 Task: Find connections with filter location Munnar with filter topic #digitalnomadwith filter profile language Spanish with filter current company Sword Group with filter school IILM with filter industry Lime and Gypsum Products Manufacturing with filter service category Strategic Planning with filter keywords title Chief People Officer
Action: Mouse moved to (530, 86)
Screenshot: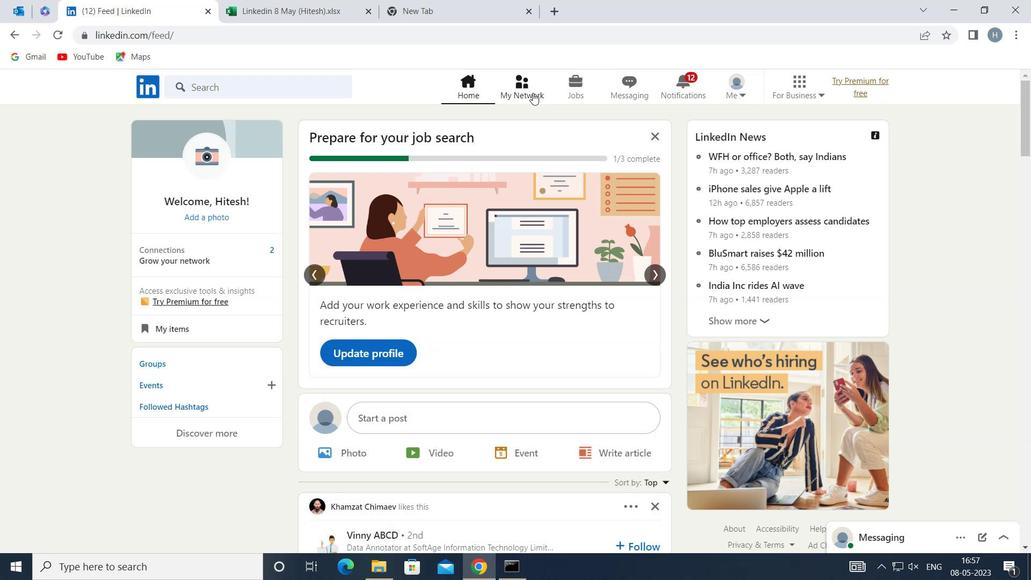 
Action: Mouse pressed left at (530, 86)
Screenshot: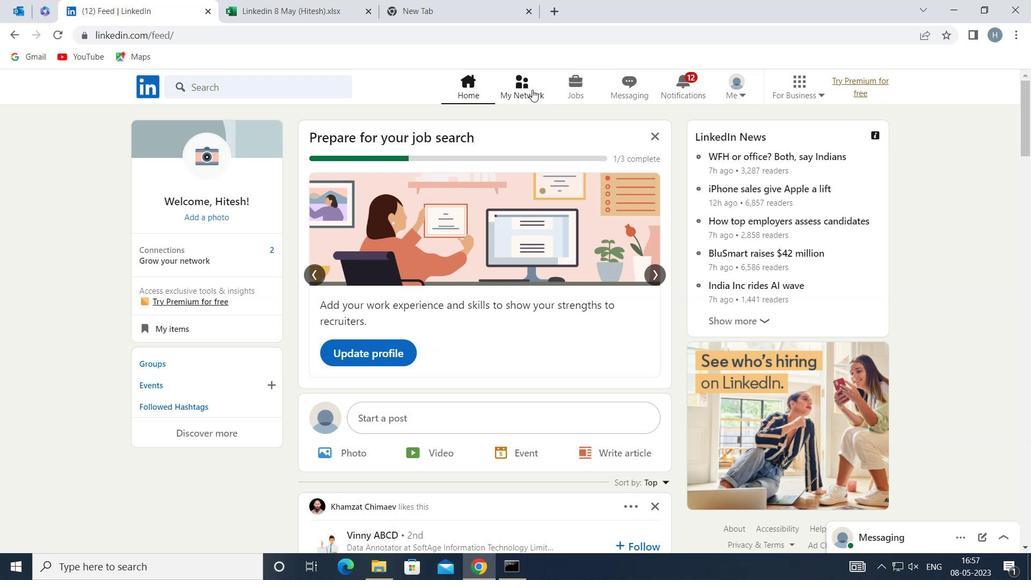 
Action: Mouse moved to (280, 161)
Screenshot: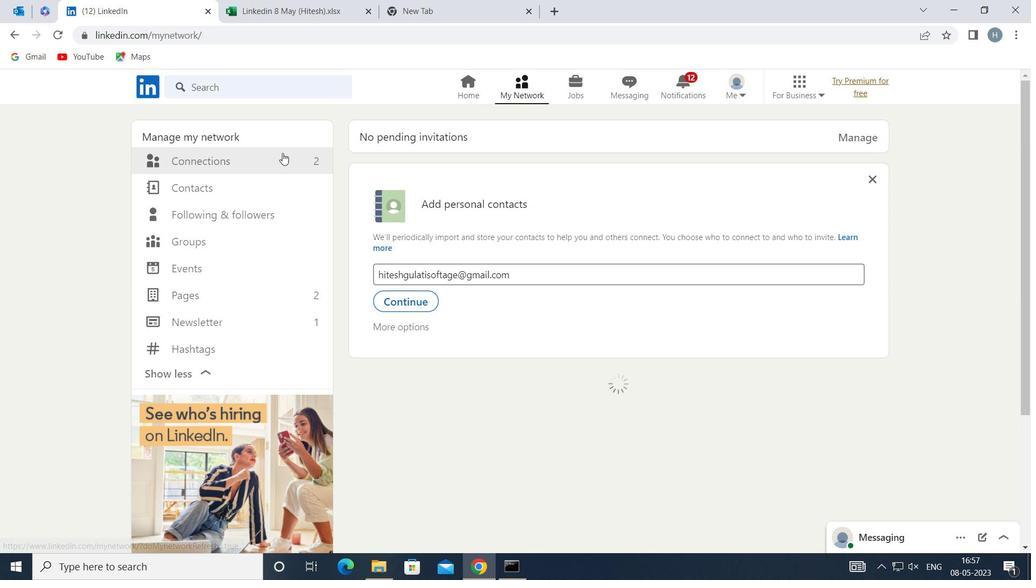 
Action: Mouse pressed left at (280, 161)
Screenshot: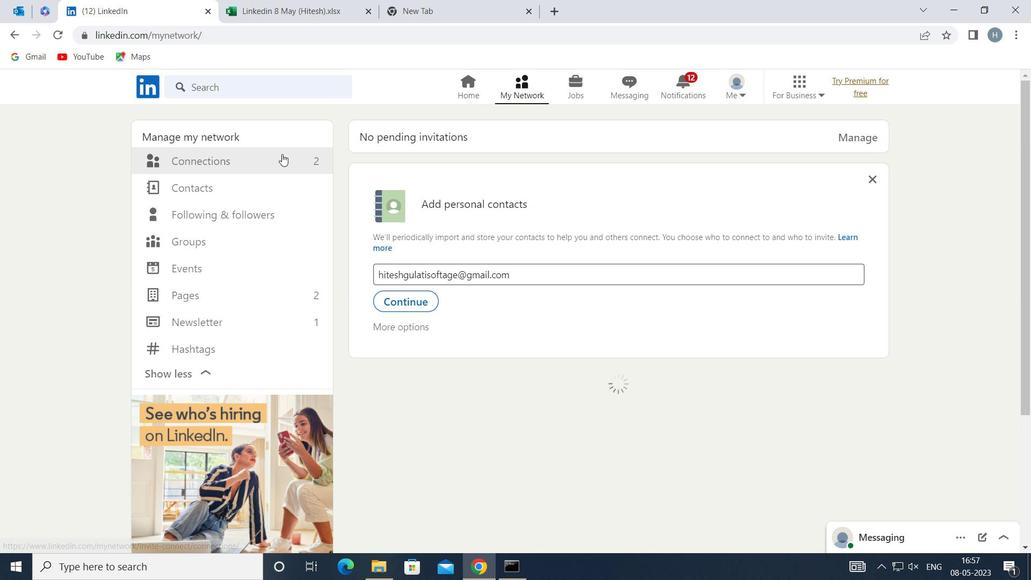 
Action: Mouse moved to (618, 160)
Screenshot: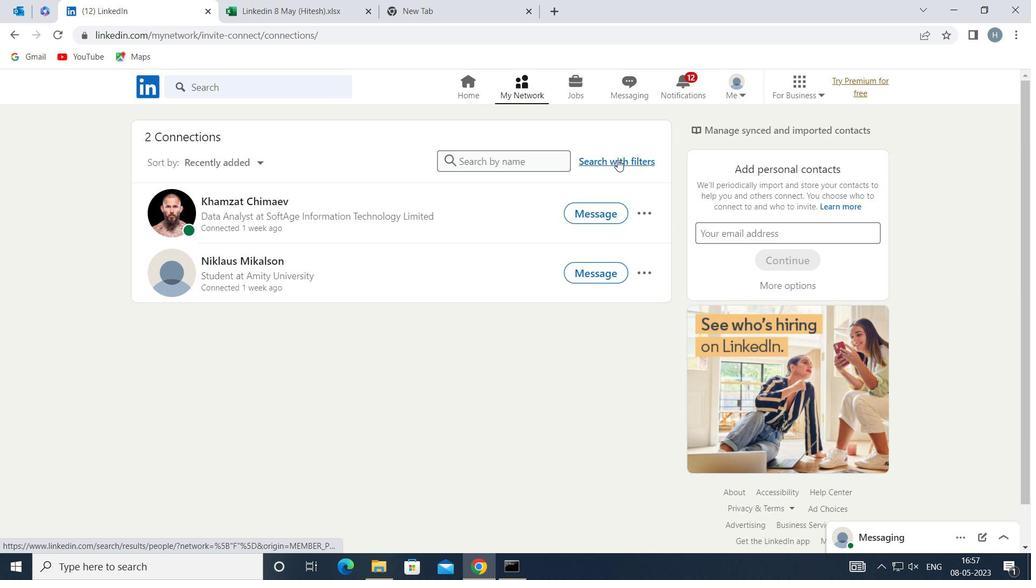 
Action: Mouse pressed left at (618, 160)
Screenshot: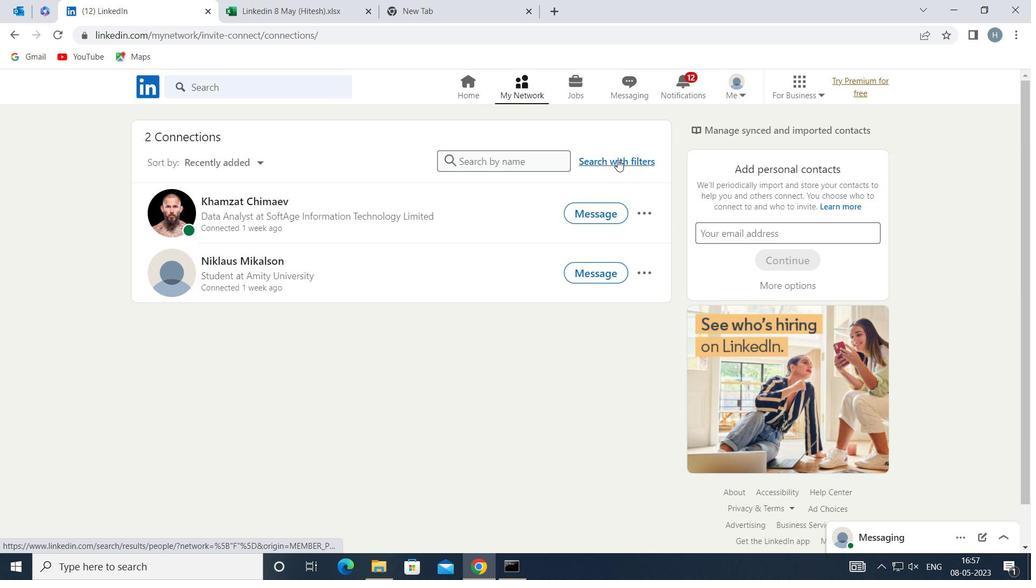
Action: Mouse moved to (560, 124)
Screenshot: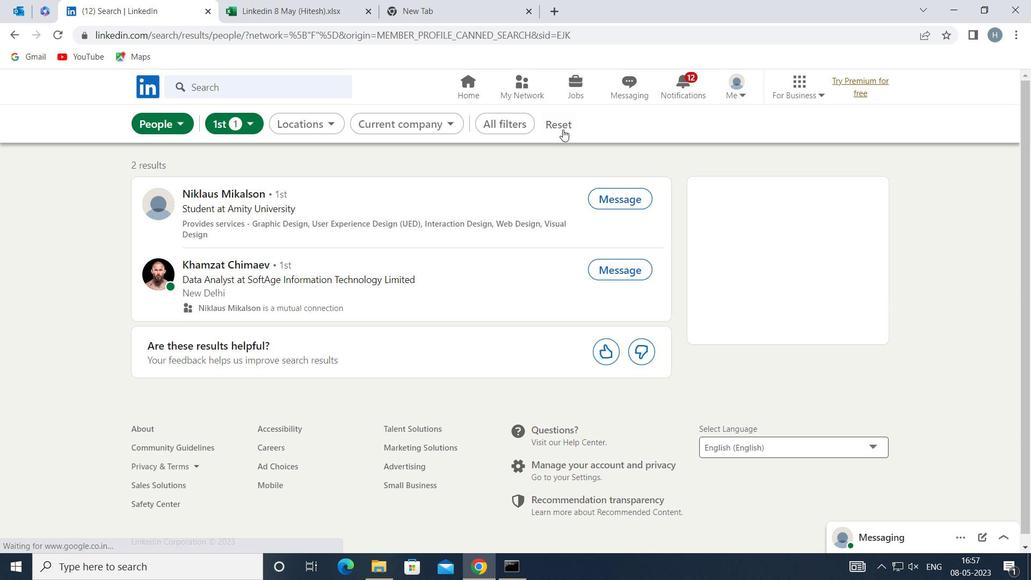 
Action: Mouse pressed left at (560, 124)
Screenshot: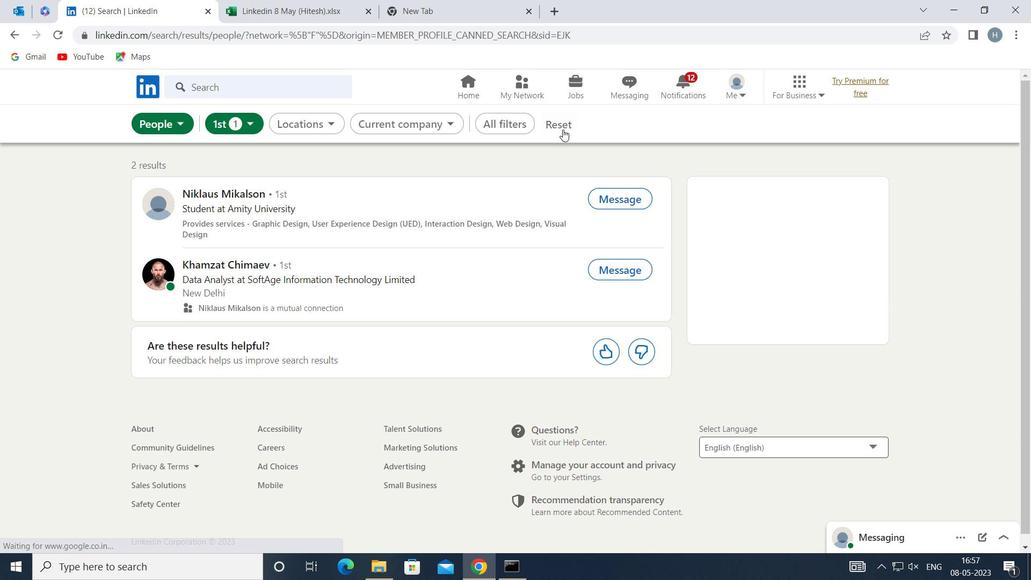 
Action: Mouse moved to (540, 122)
Screenshot: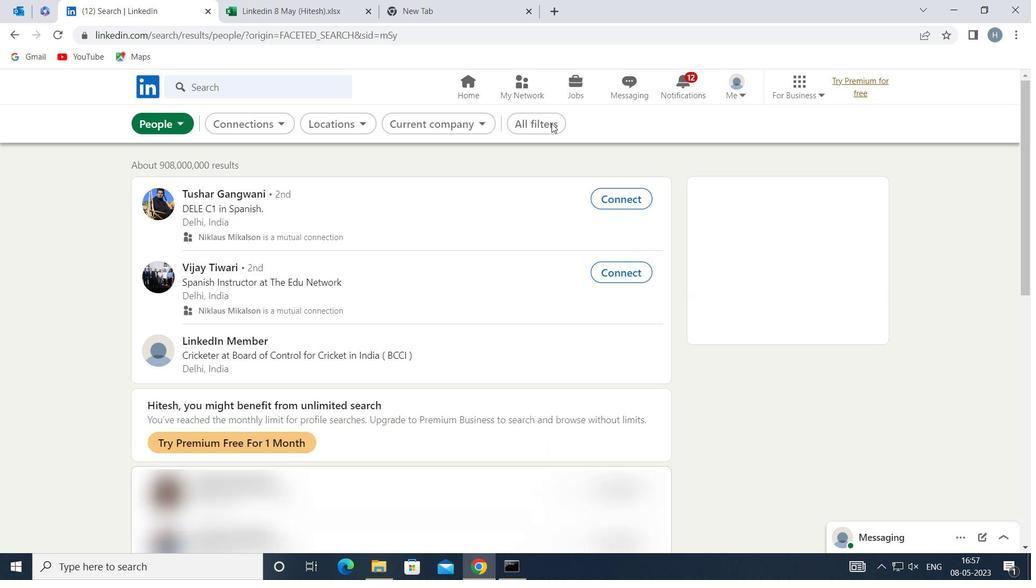 
Action: Mouse pressed left at (540, 122)
Screenshot: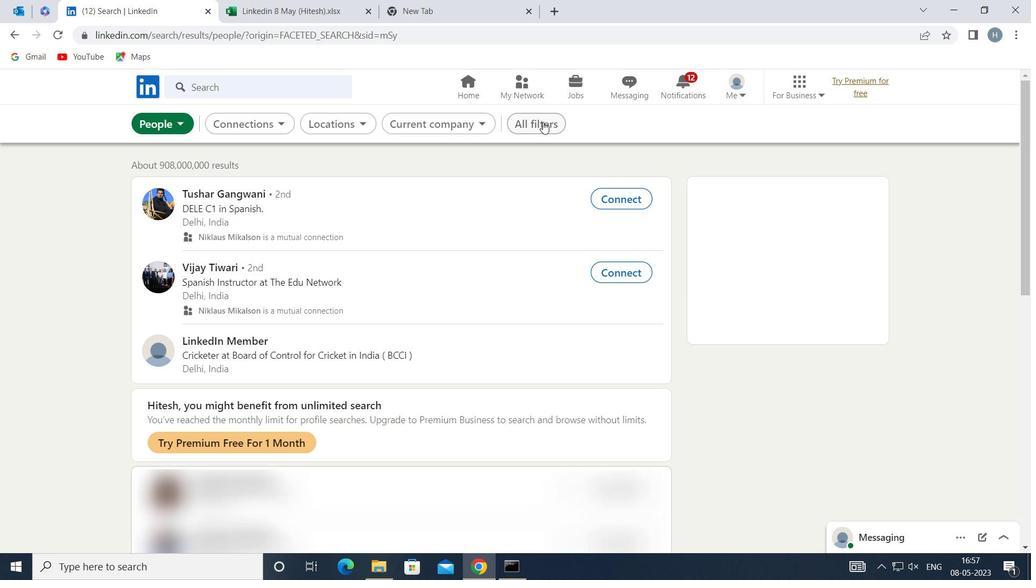 
Action: Mouse moved to (800, 226)
Screenshot: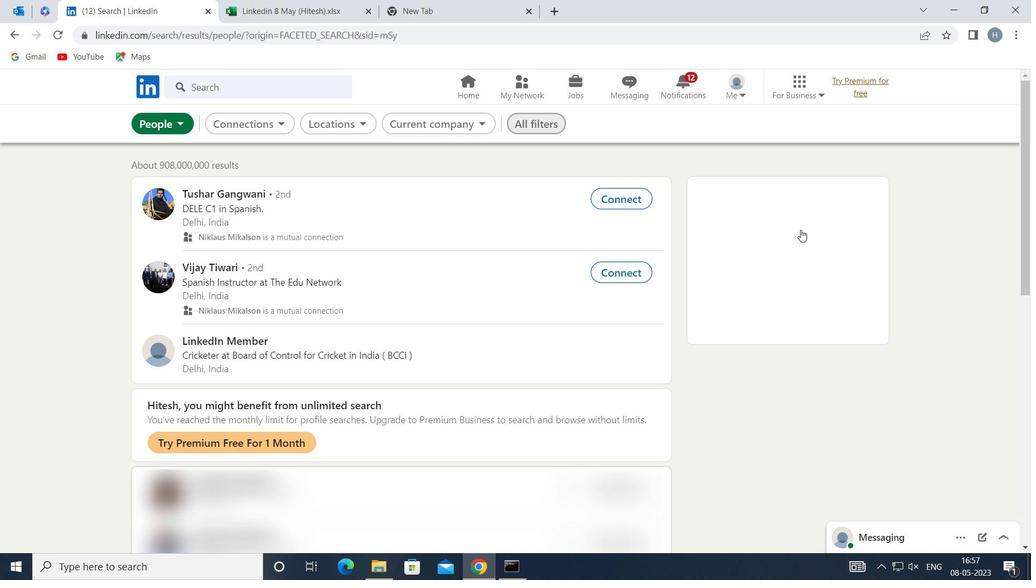 
Action: Mouse scrolled (800, 226) with delta (0, 0)
Screenshot: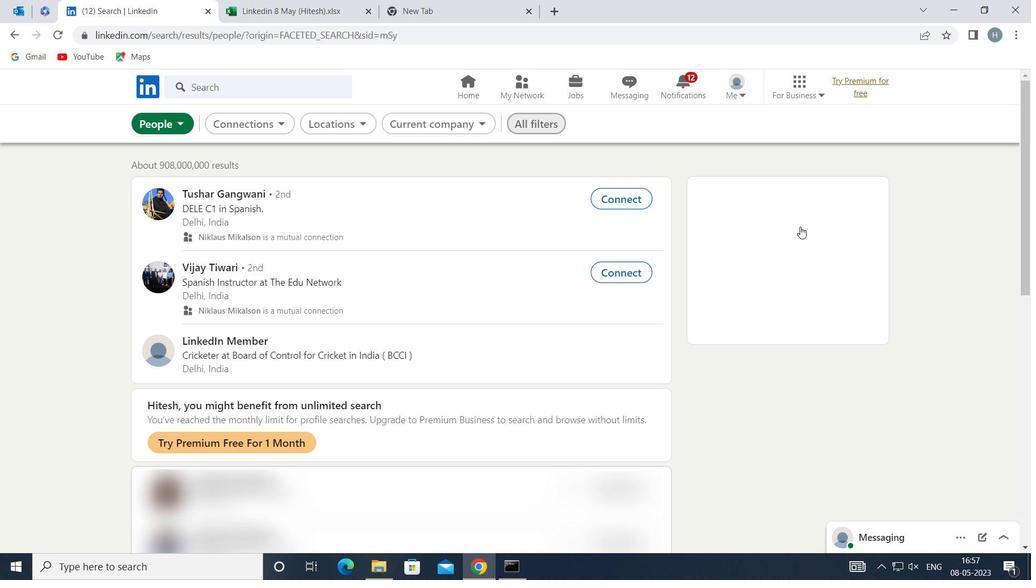 
Action: Mouse moved to (798, 222)
Screenshot: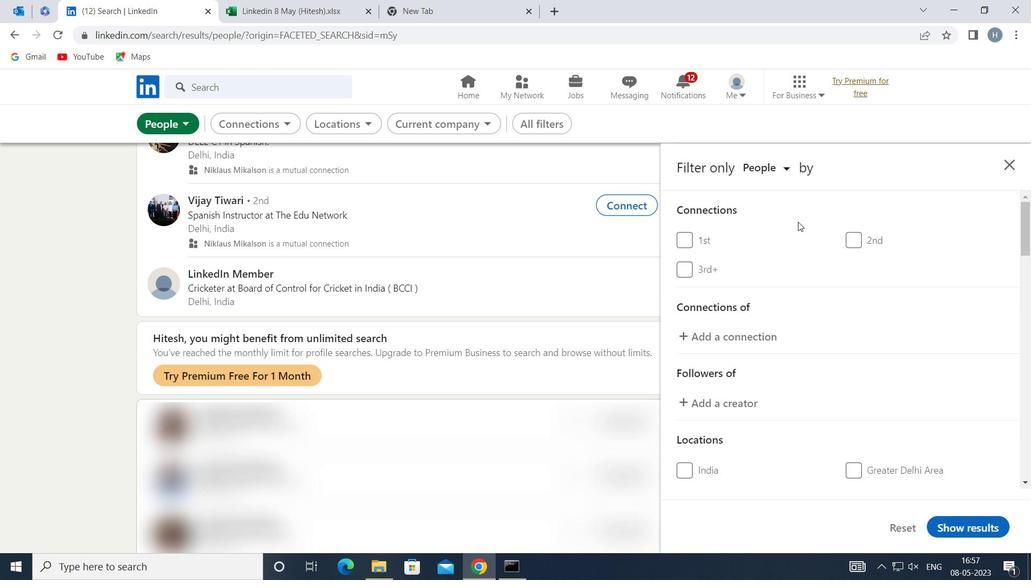 
Action: Mouse scrolled (798, 222) with delta (0, 0)
Screenshot: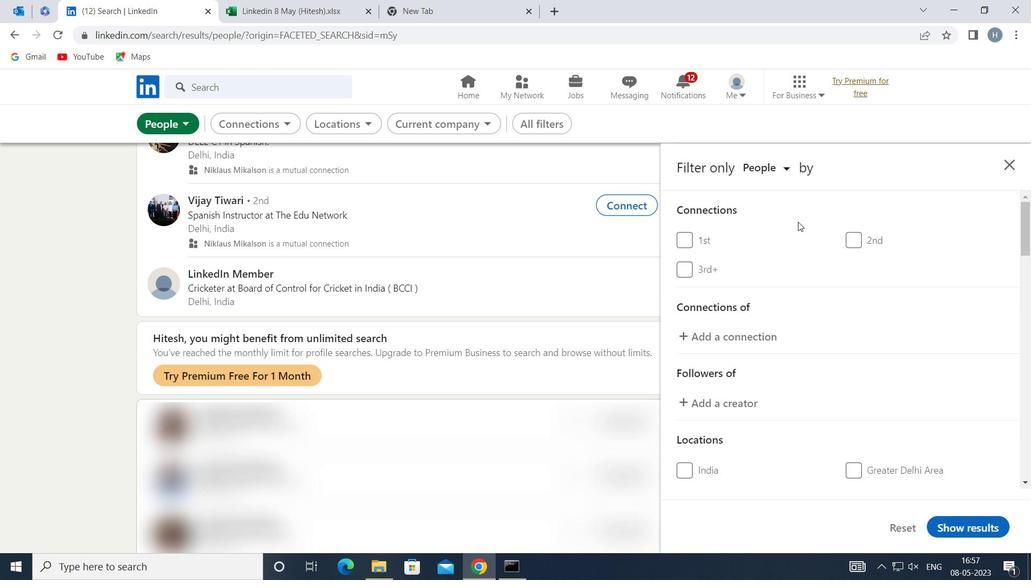 
Action: Mouse moved to (797, 232)
Screenshot: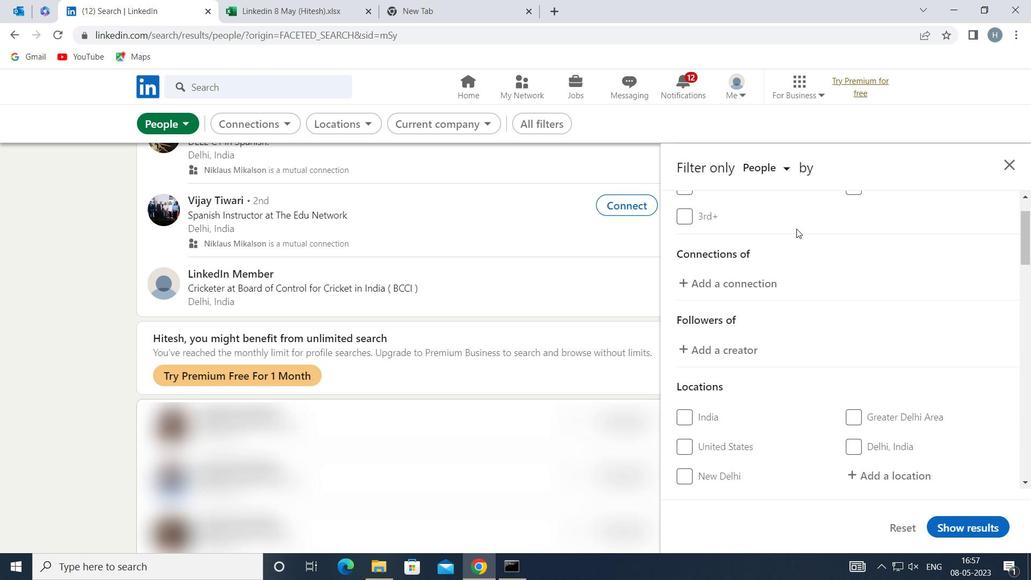 
Action: Mouse scrolled (797, 231) with delta (0, 0)
Screenshot: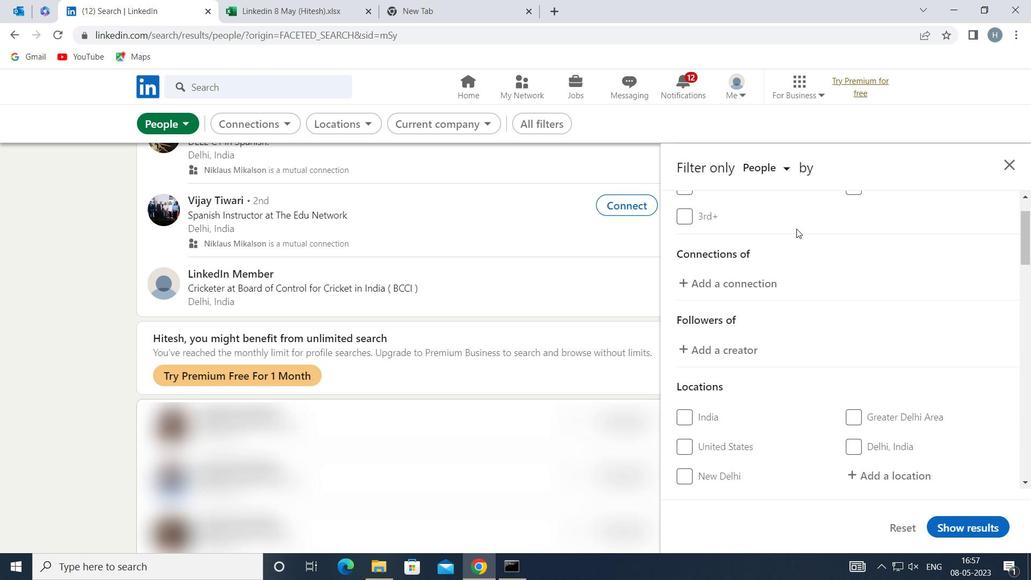 
Action: Mouse moved to (797, 236)
Screenshot: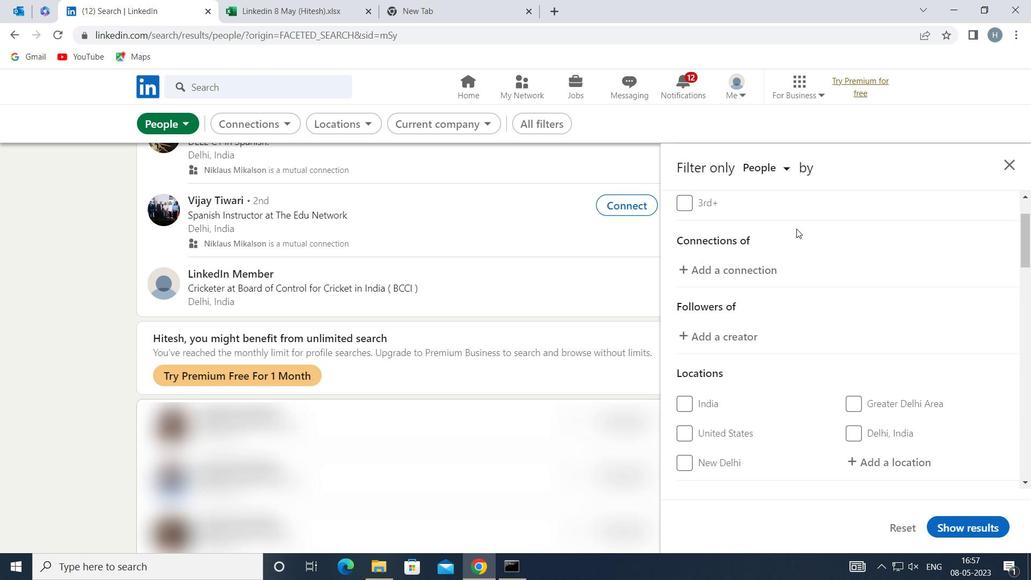 
Action: Mouse scrolled (797, 236) with delta (0, 0)
Screenshot: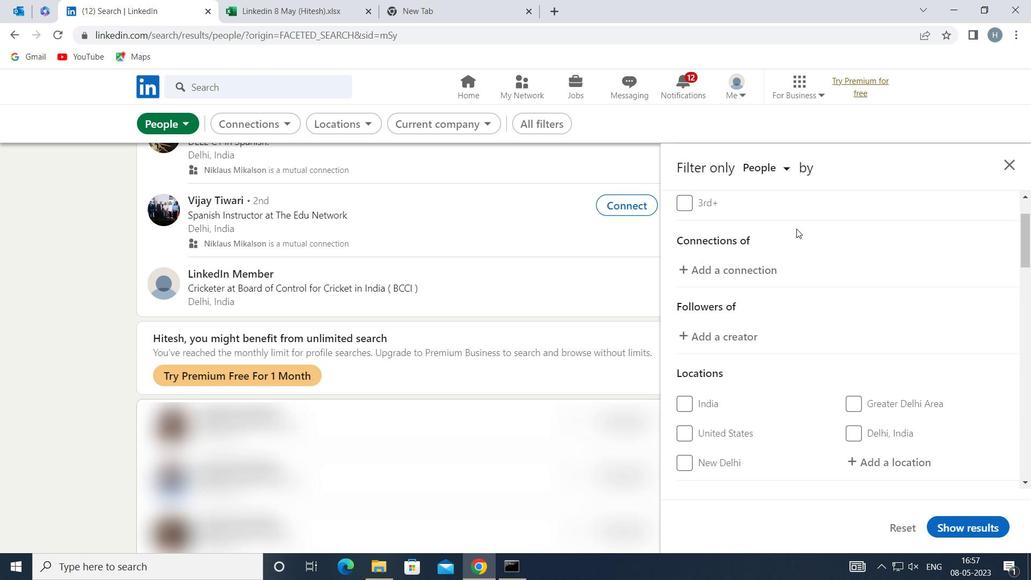 
Action: Mouse moved to (912, 321)
Screenshot: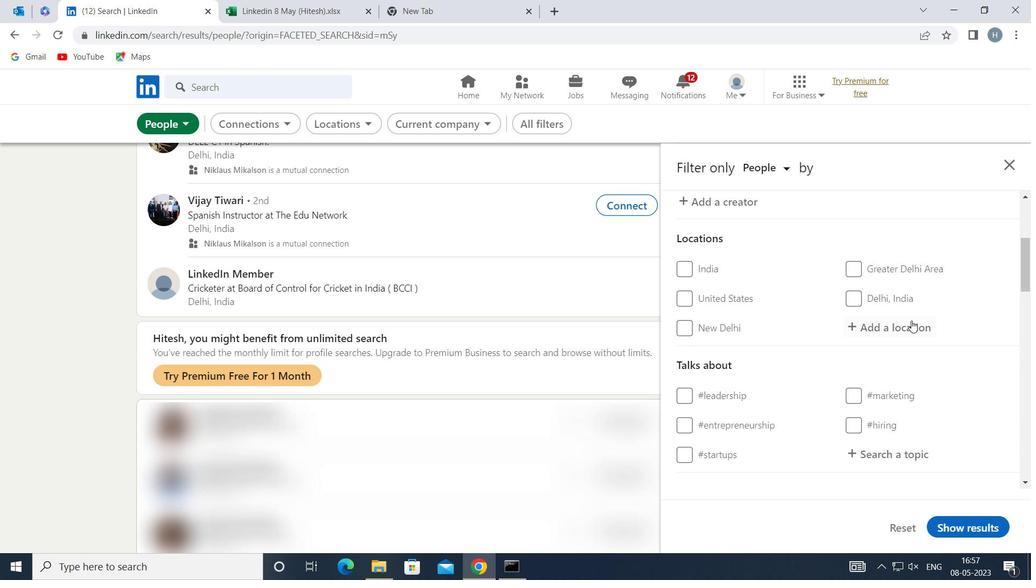 
Action: Mouse pressed left at (912, 321)
Screenshot: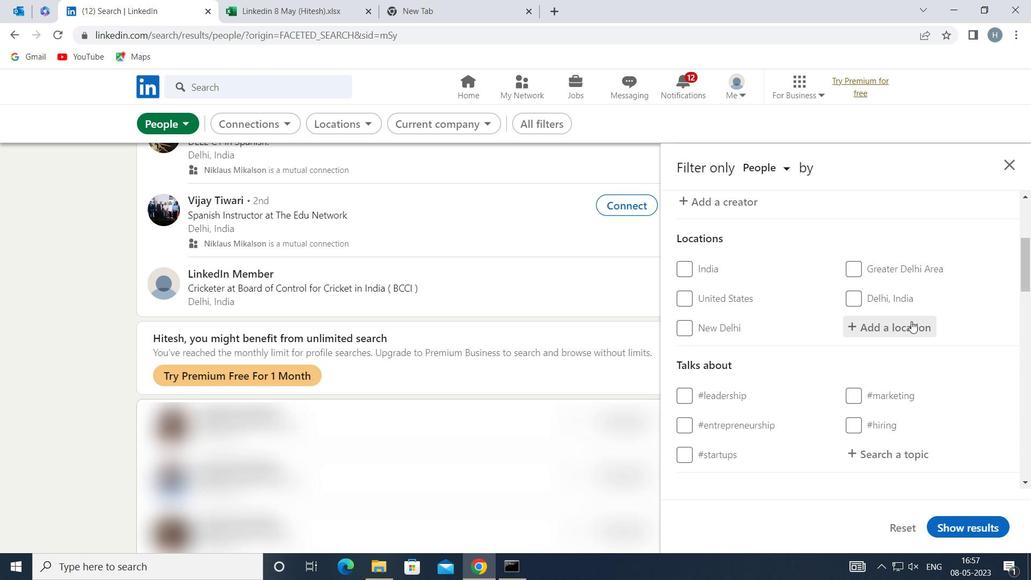 
Action: Mouse moved to (912, 322)
Screenshot: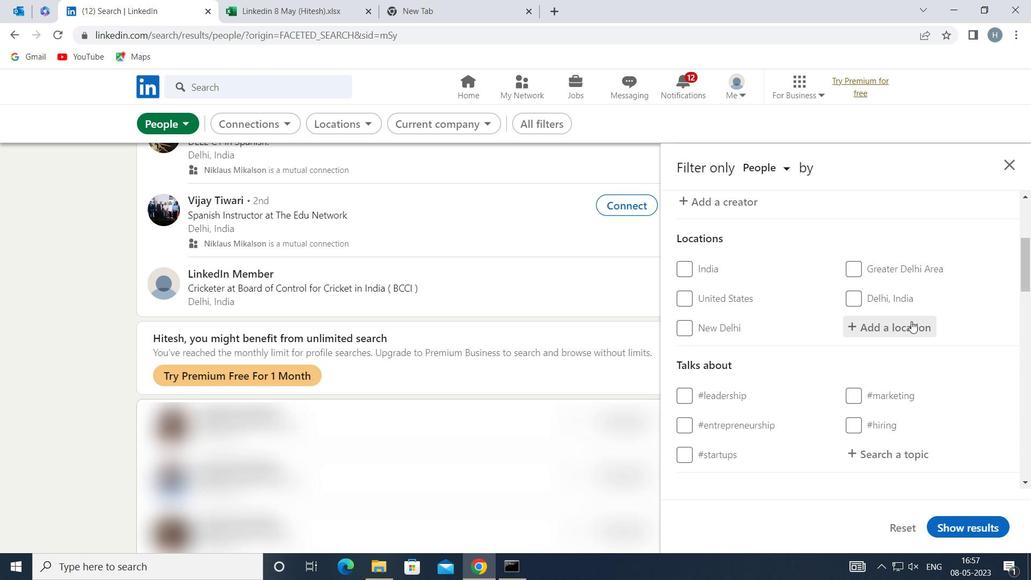 
Action: Key pressed <Key.shift>MUNNAR
Screenshot: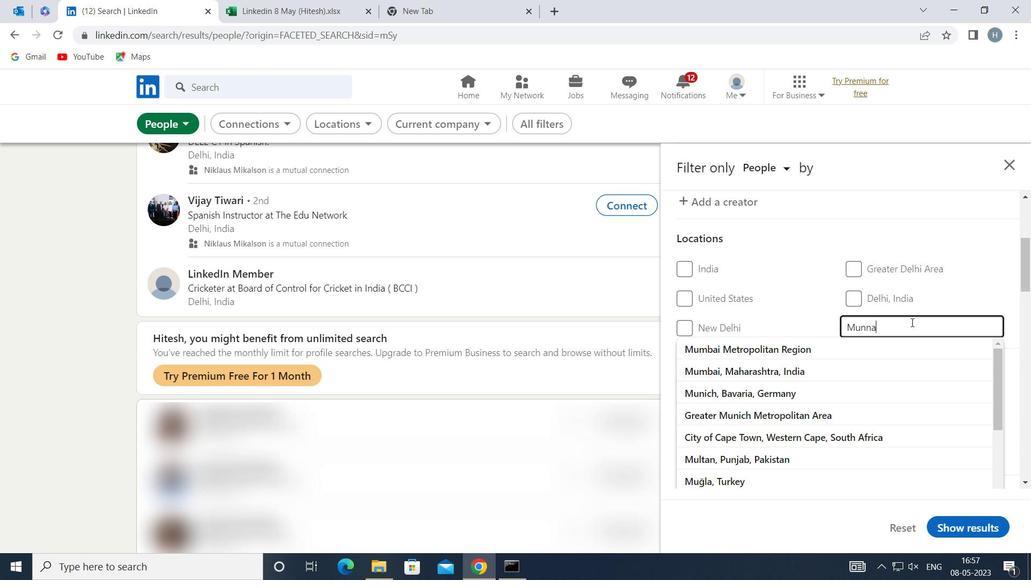 
Action: Mouse moved to (919, 305)
Screenshot: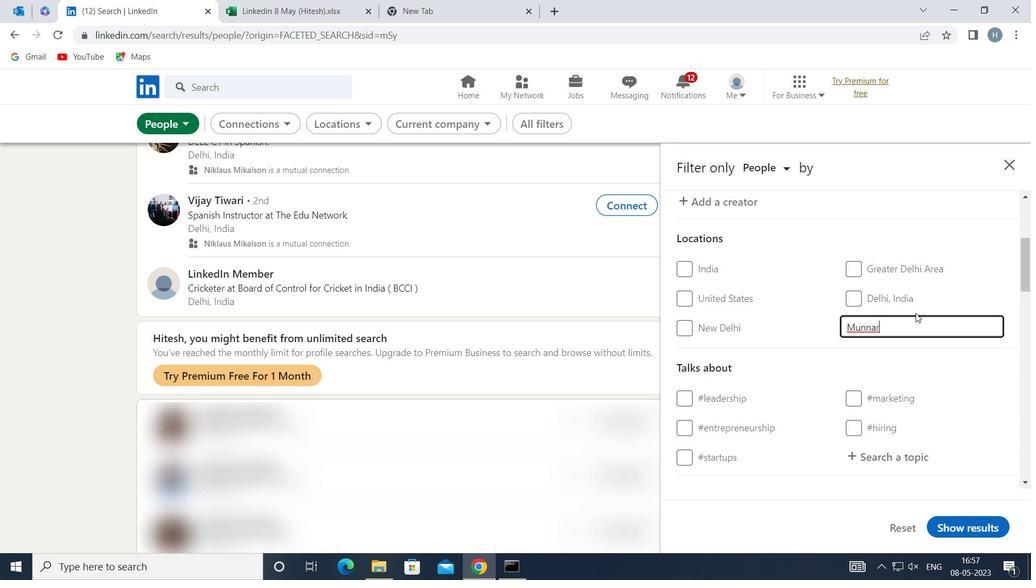
Action: Mouse pressed left at (919, 305)
Screenshot: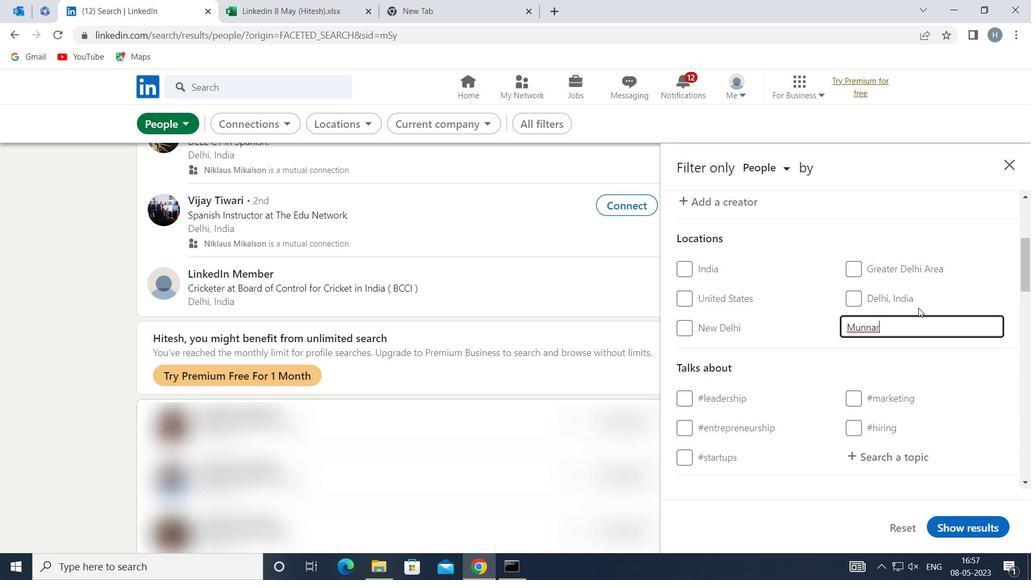 
Action: Mouse moved to (906, 308)
Screenshot: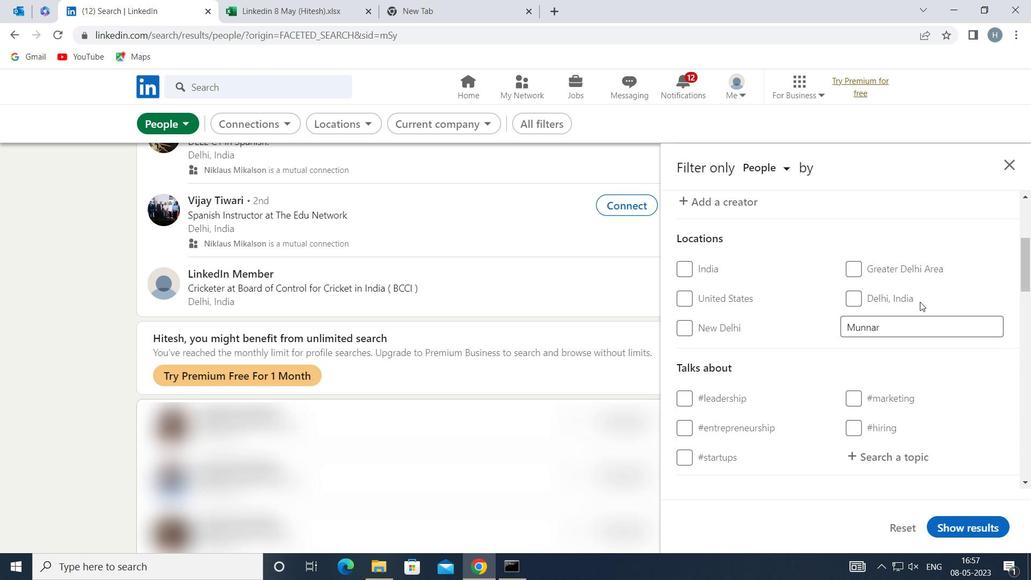 
Action: Mouse scrolled (906, 308) with delta (0, 0)
Screenshot: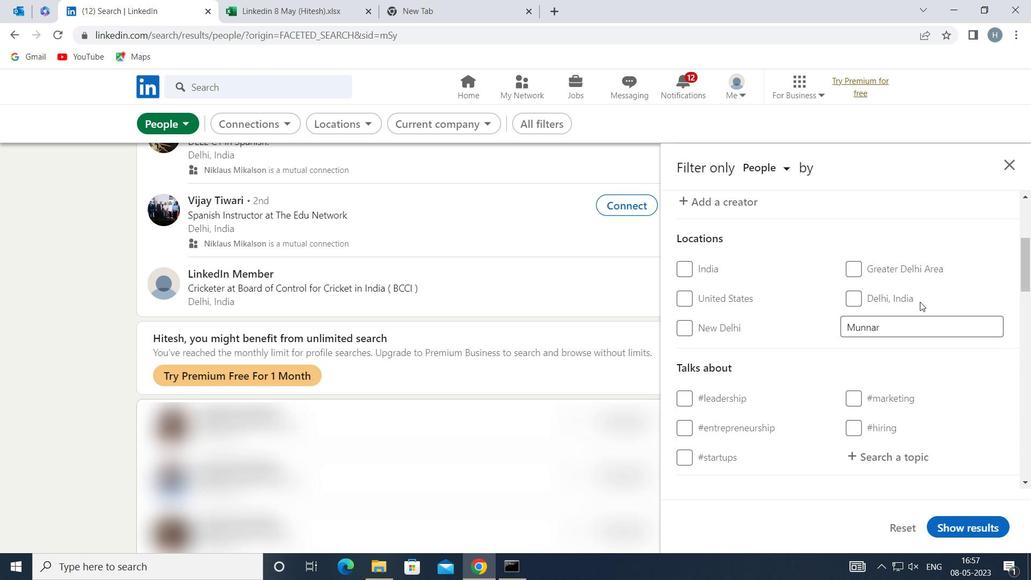 
Action: Mouse moved to (903, 314)
Screenshot: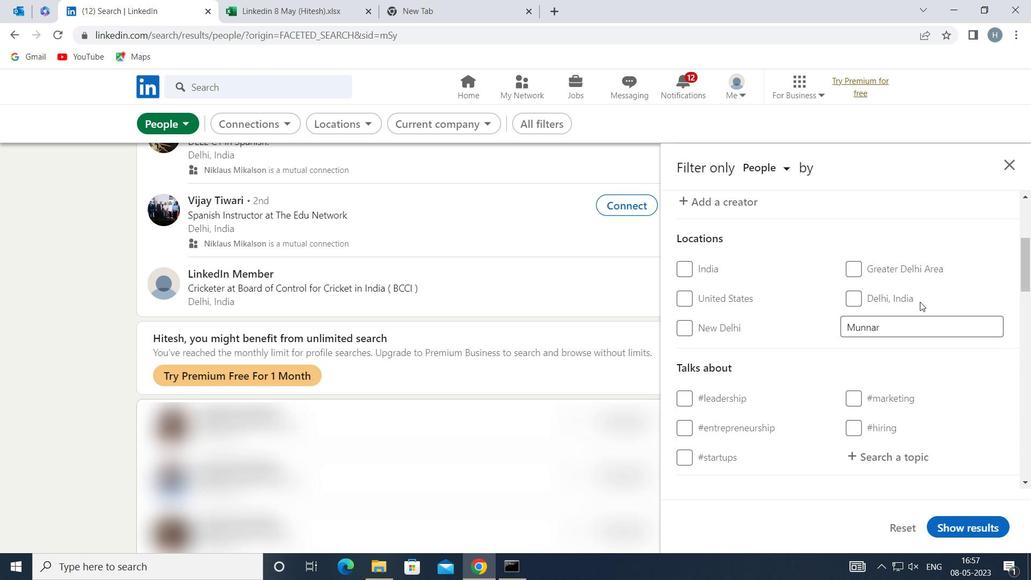 
Action: Mouse scrolled (903, 313) with delta (0, 0)
Screenshot: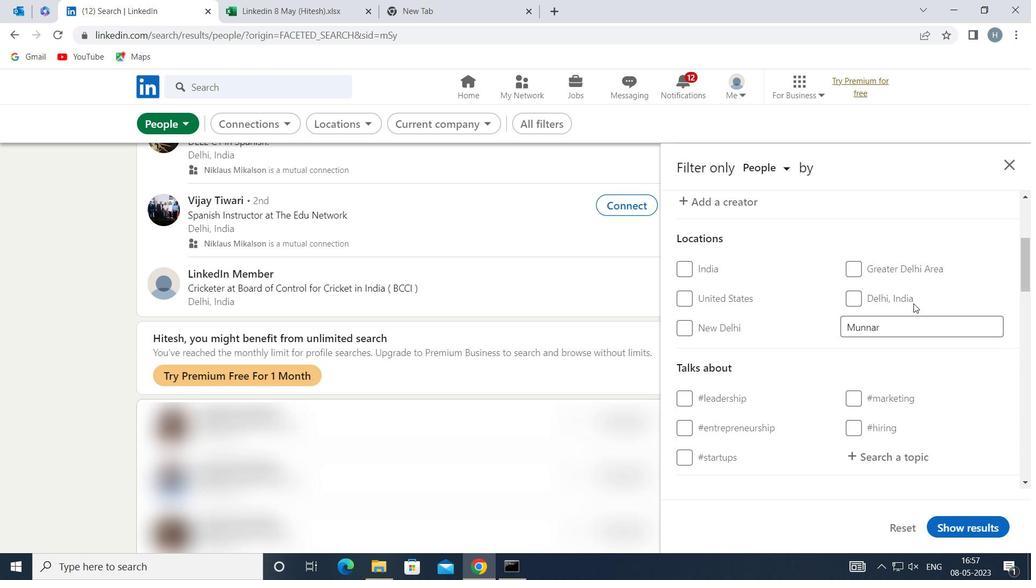
Action: Mouse moved to (902, 314)
Screenshot: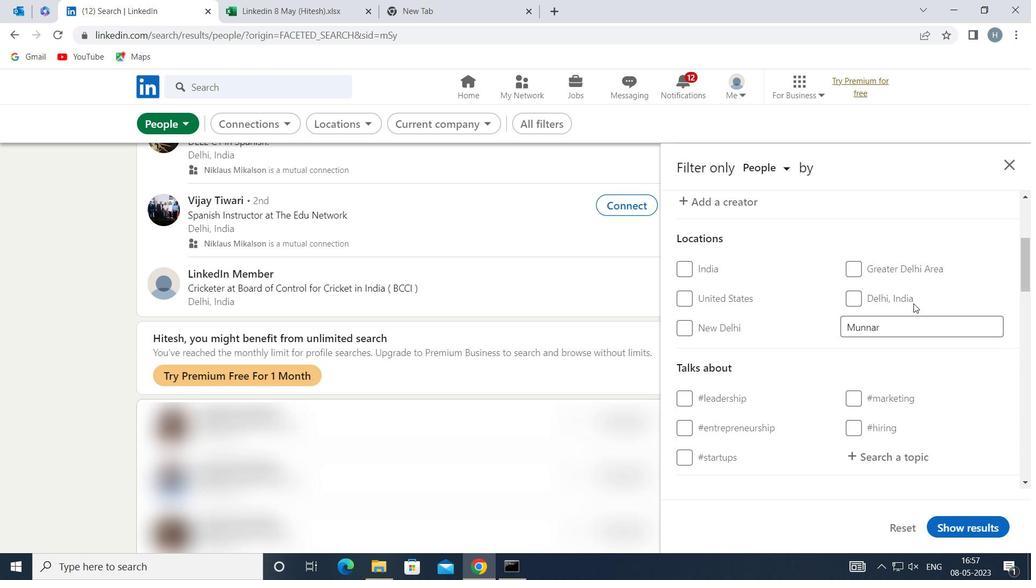 
Action: Mouse scrolled (902, 314) with delta (0, 0)
Screenshot: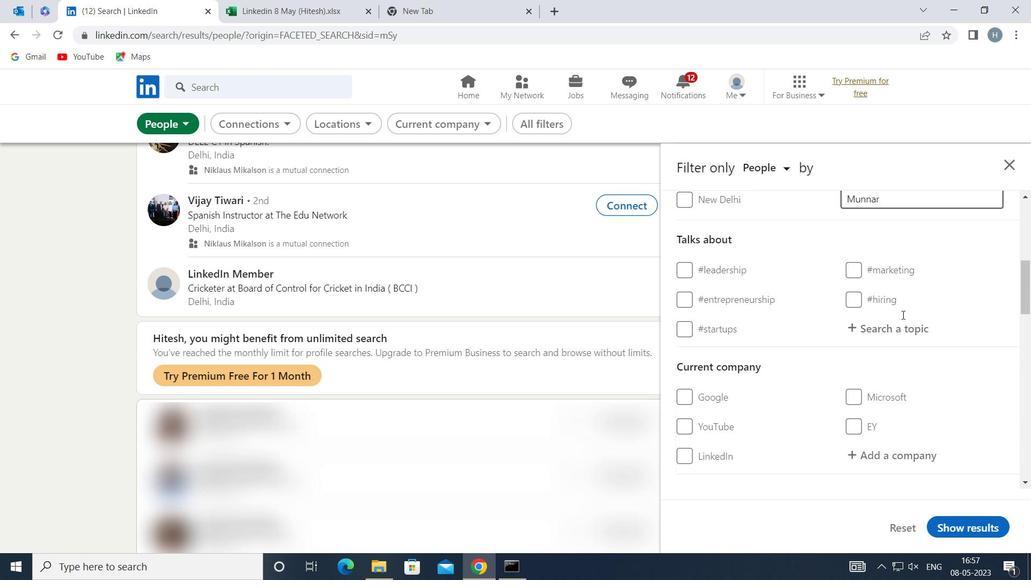 
Action: Mouse moved to (894, 255)
Screenshot: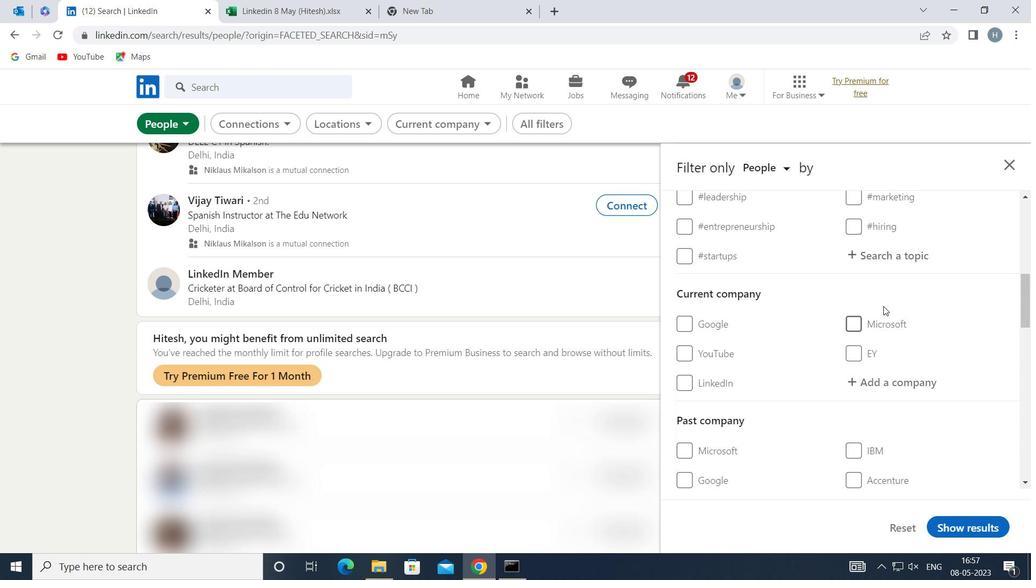 
Action: Mouse pressed left at (894, 255)
Screenshot: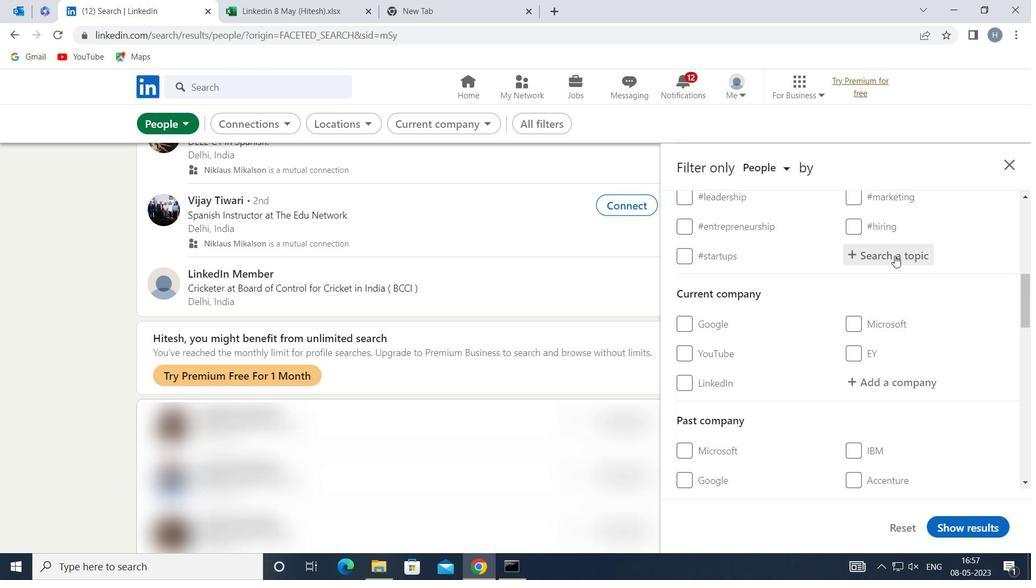 
Action: Key pressed DIGITALNO
Screenshot: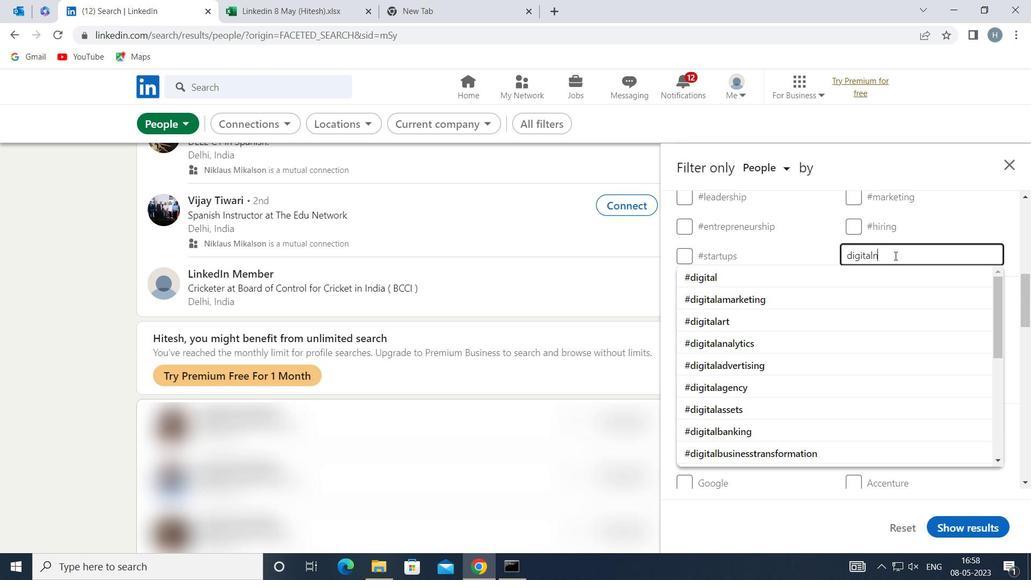
Action: Mouse moved to (816, 277)
Screenshot: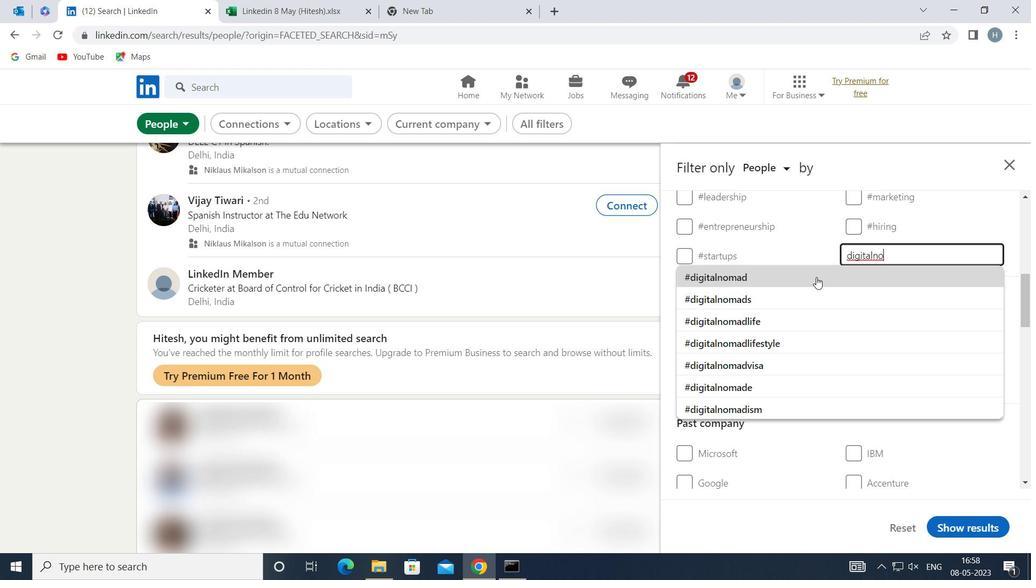 
Action: Mouse pressed left at (816, 277)
Screenshot: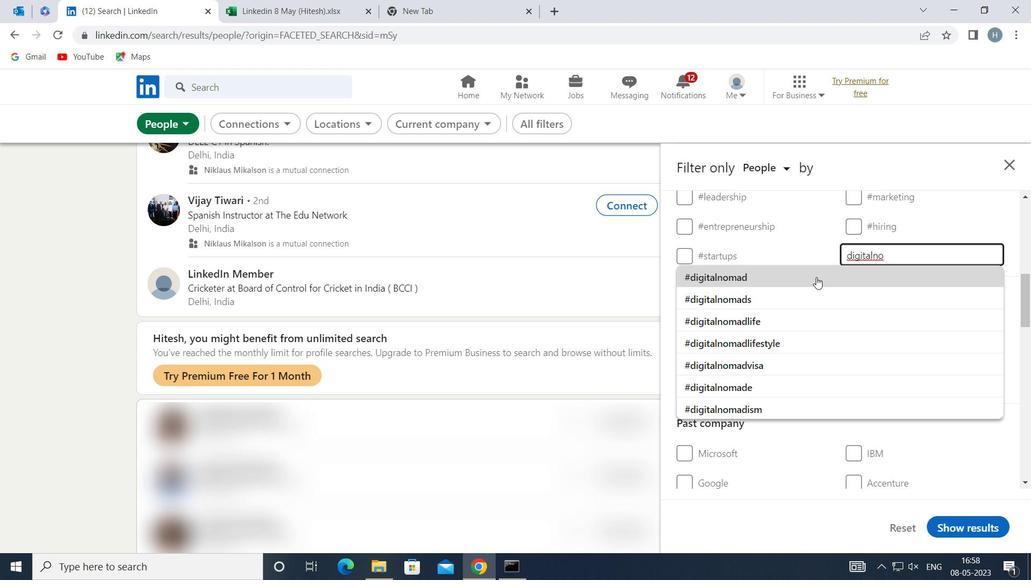 
Action: Mouse moved to (796, 274)
Screenshot: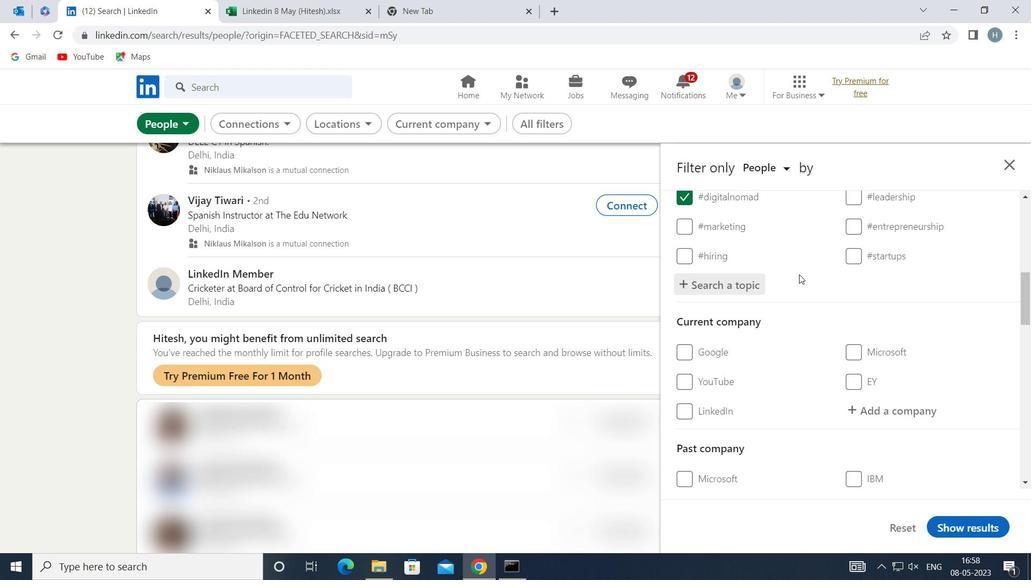 
Action: Mouse scrolled (796, 273) with delta (0, 0)
Screenshot: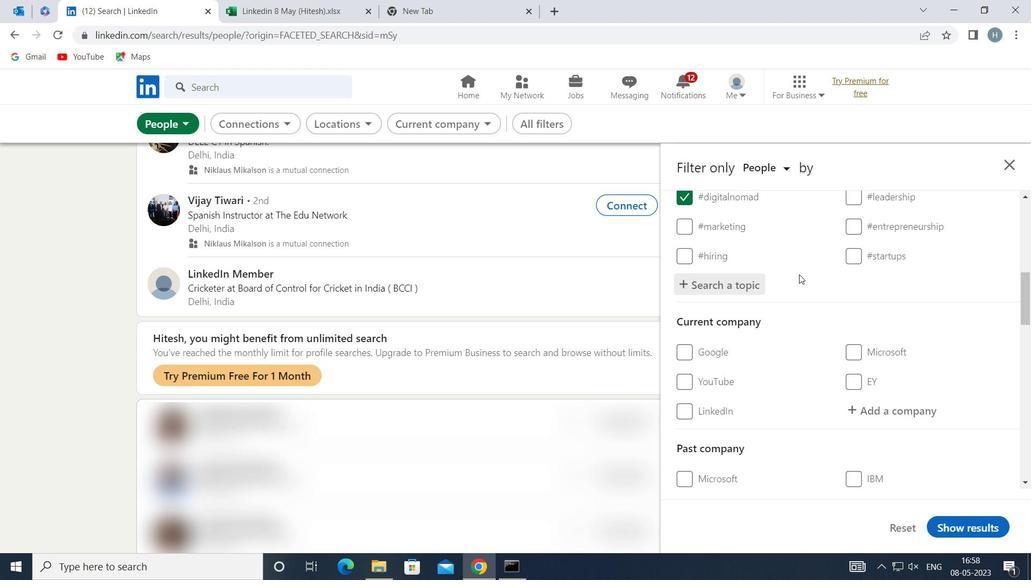 
Action: Mouse moved to (796, 277)
Screenshot: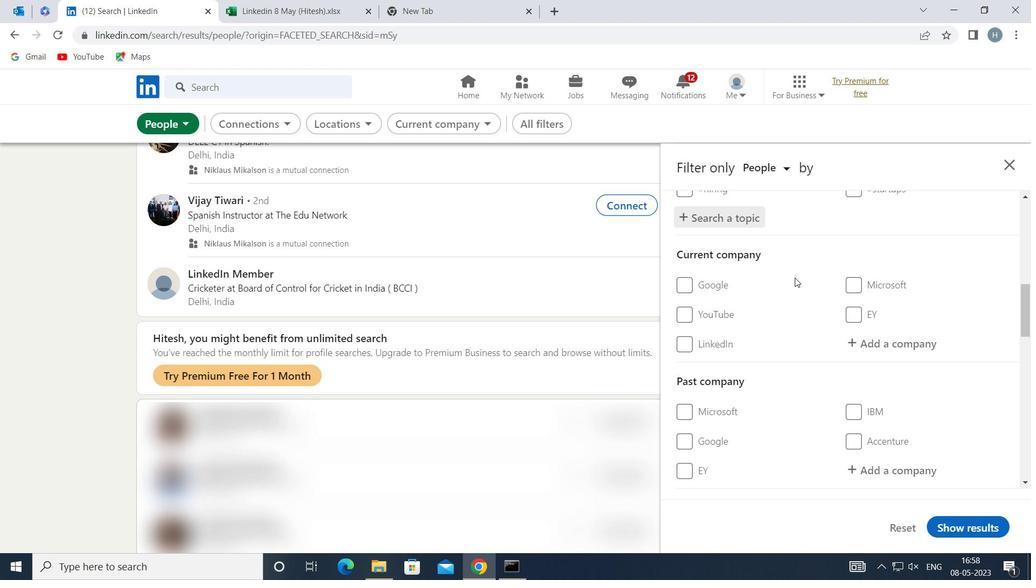 
Action: Mouse scrolled (796, 276) with delta (0, 0)
Screenshot: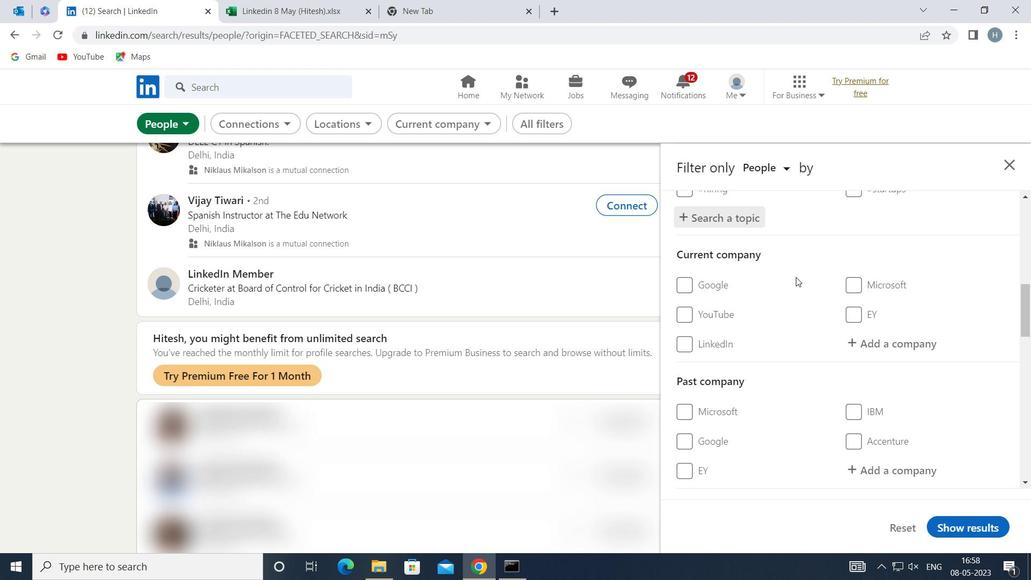 
Action: Mouse moved to (797, 287)
Screenshot: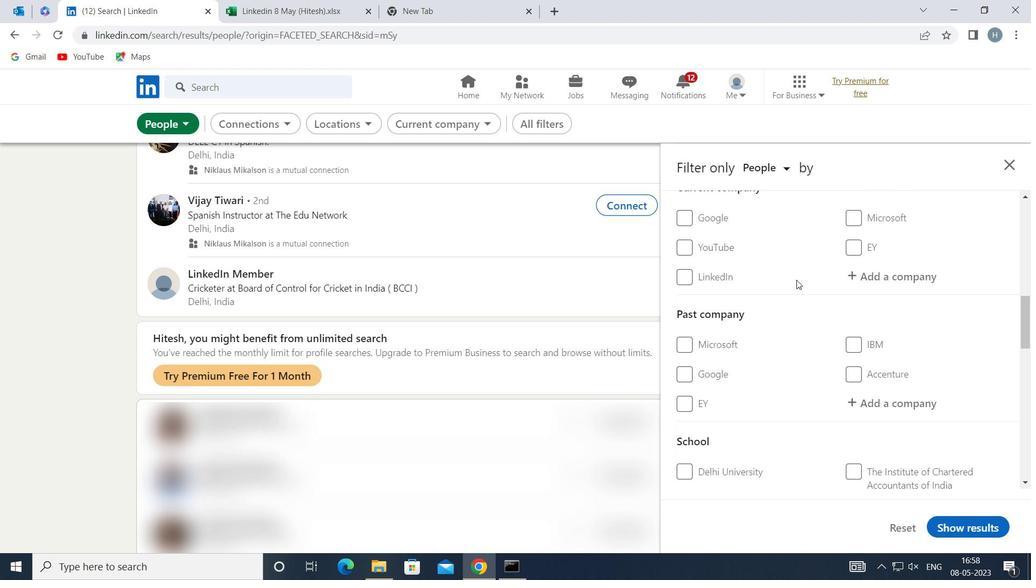 
Action: Mouse scrolled (797, 286) with delta (0, 0)
Screenshot: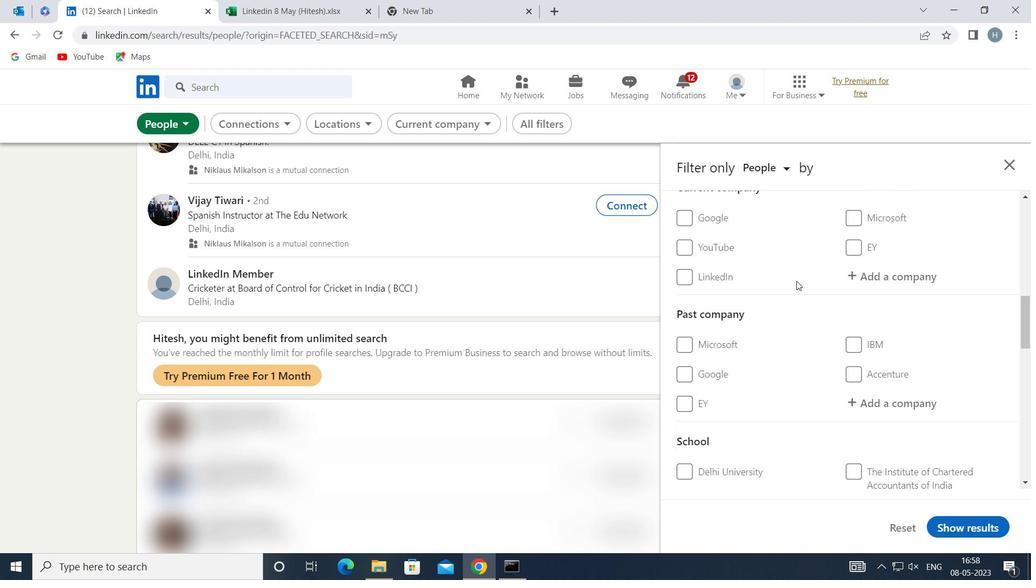 
Action: Mouse moved to (797, 287)
Screenshot: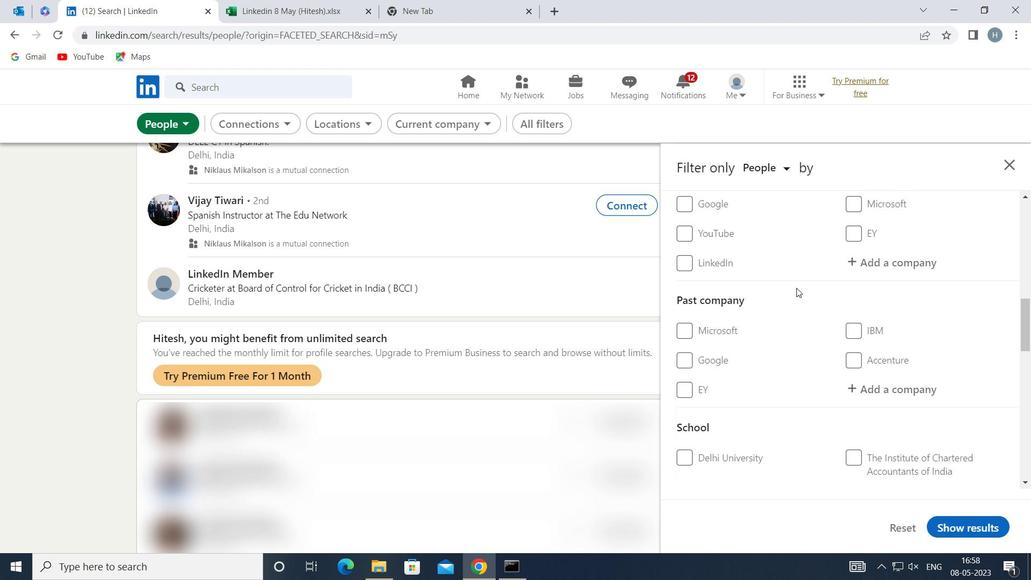 
Action: Mouse scrolled (797, 287) with delta (0, 0)
Screenshot: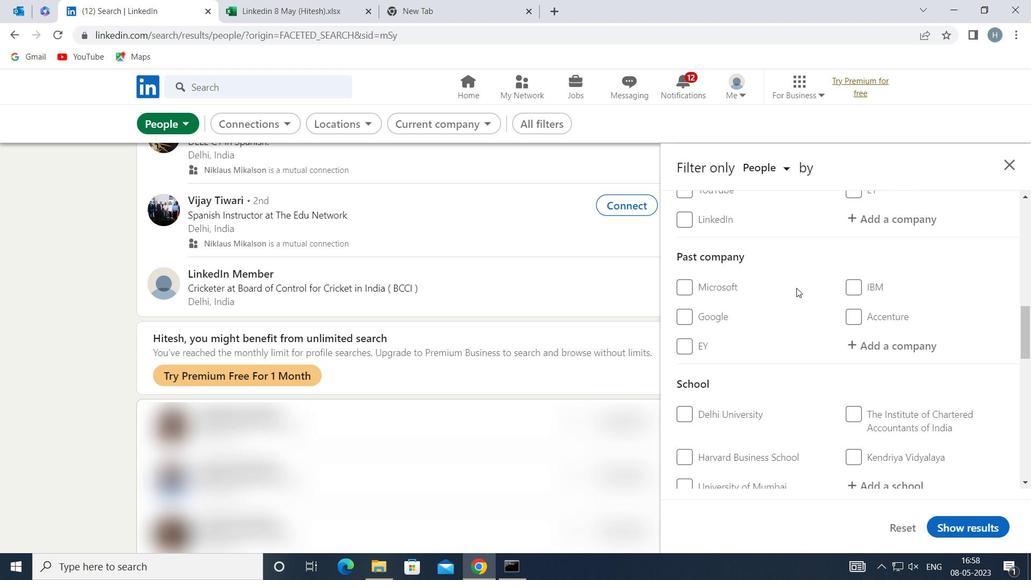 
Action: Mouse scrolled (797, 287) with delta (0, 0)
Screenshot: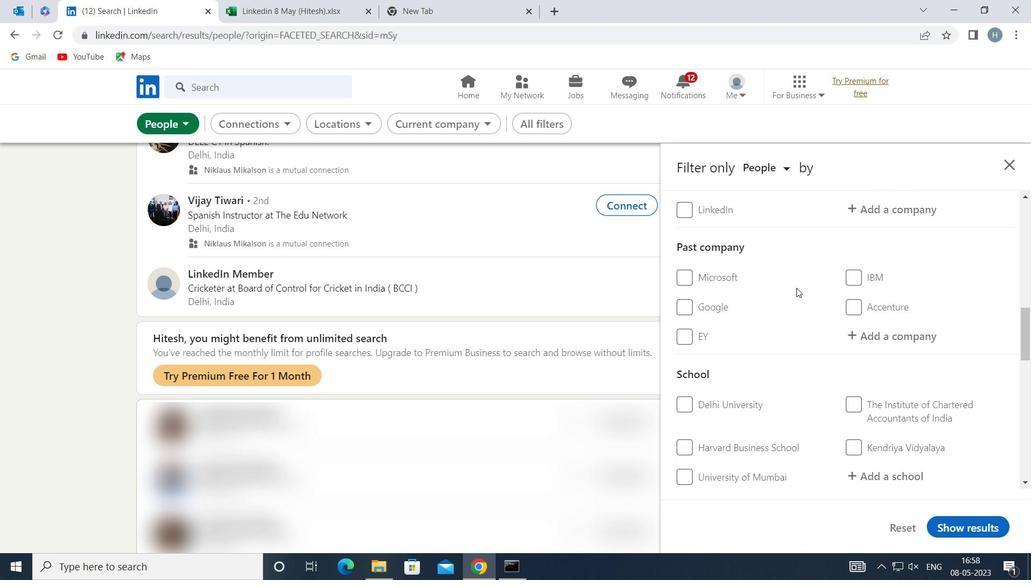 
Action: Mouse scrolled (797, 287) with delta (0, 0)
Screenshot: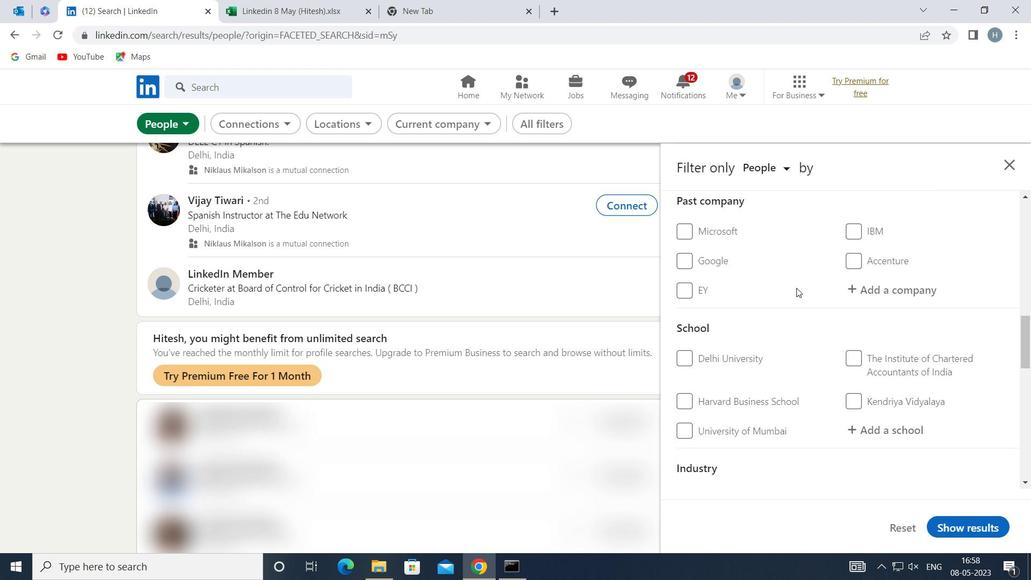 
Action: Mouse moved to (798, 287)
Screenshot: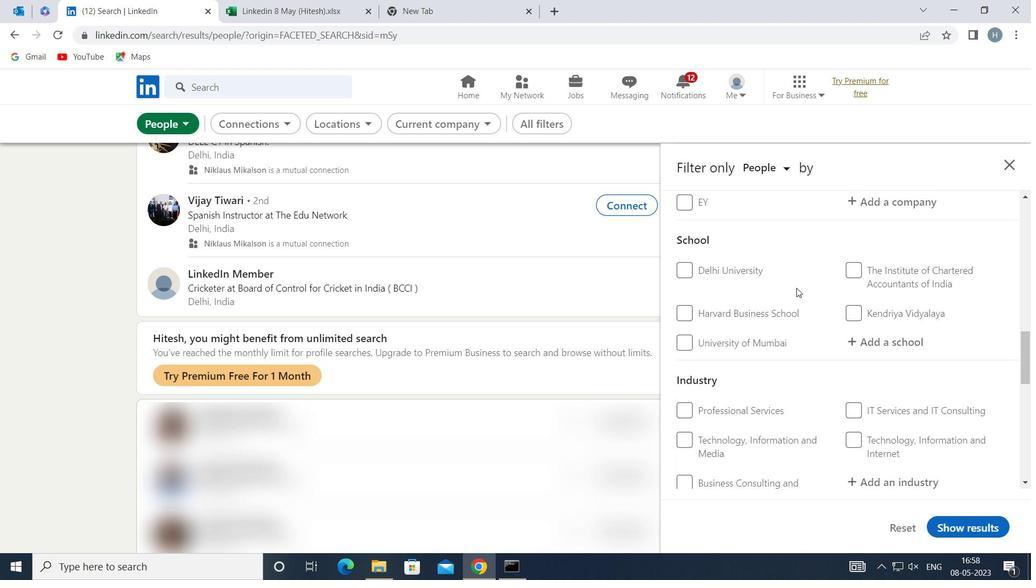 
Action: Mouse scrolled (798, 287) with delta (0, 0)
Screenshot: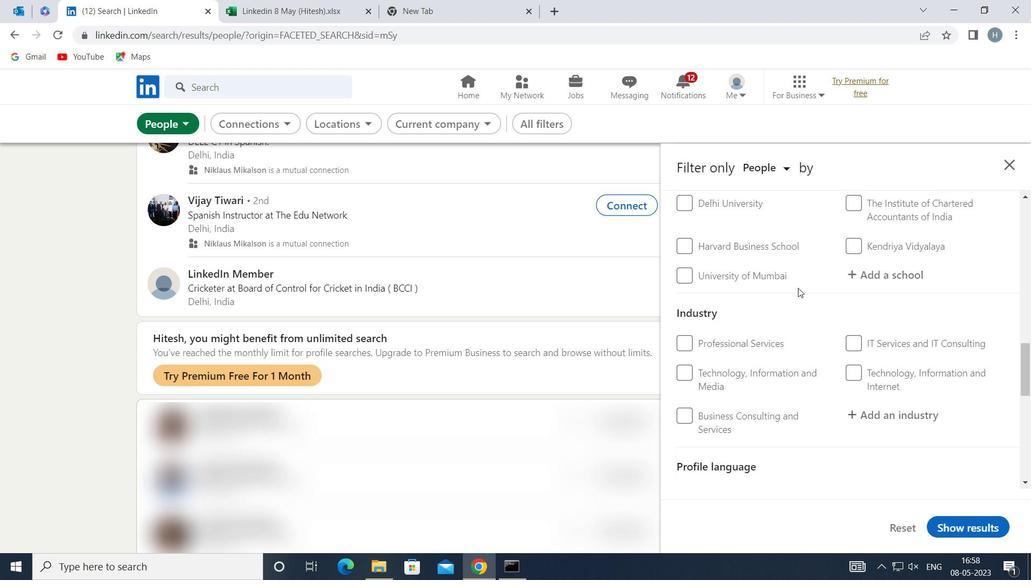 
Action: Mouse moved to (799, 287)
Screenshot: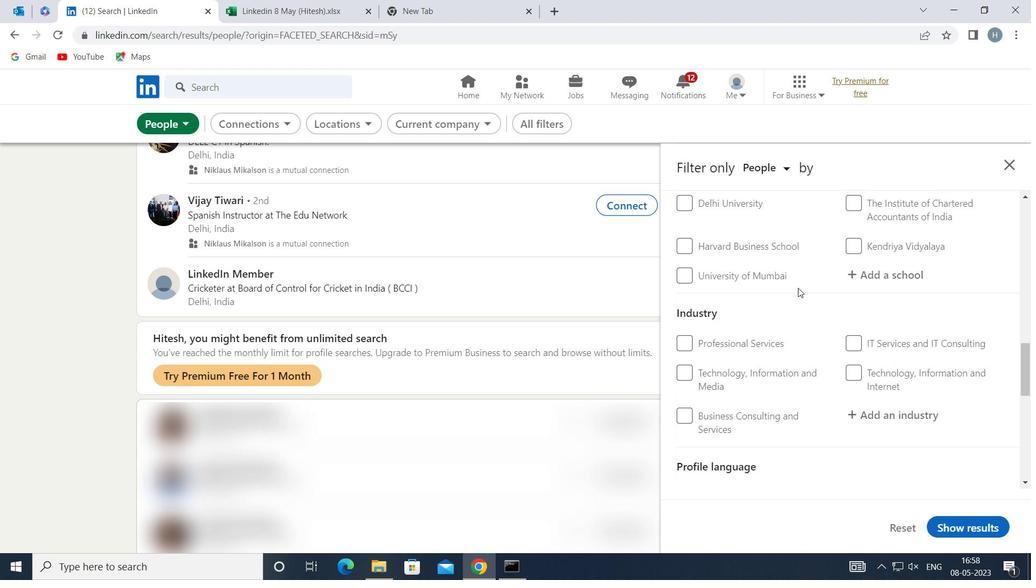 
Action: Mouse scrolled (799, 286) with delta (0, 0)
Screenshot: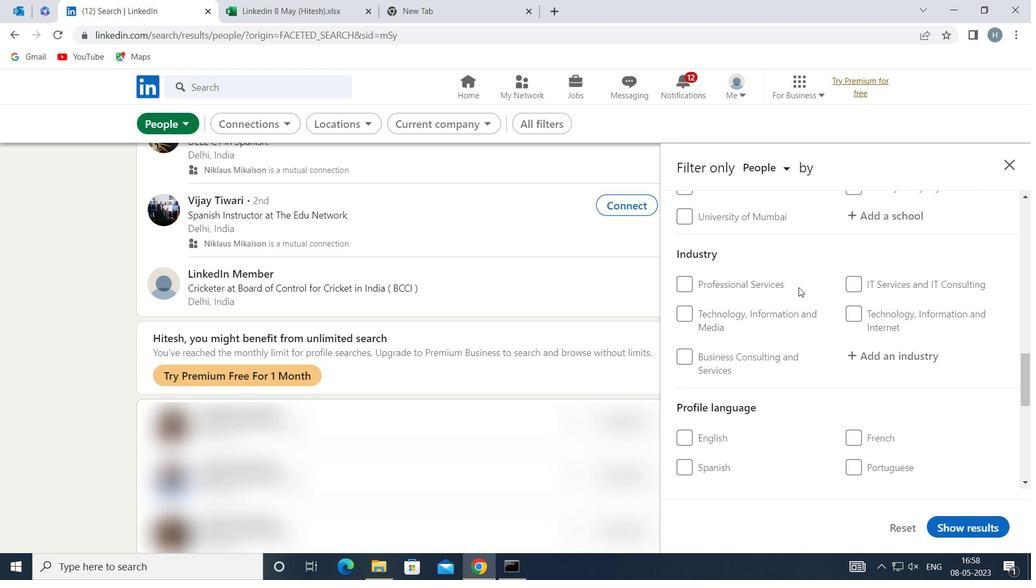 
Action: Mouse moved to (700, 392)
Screenshot: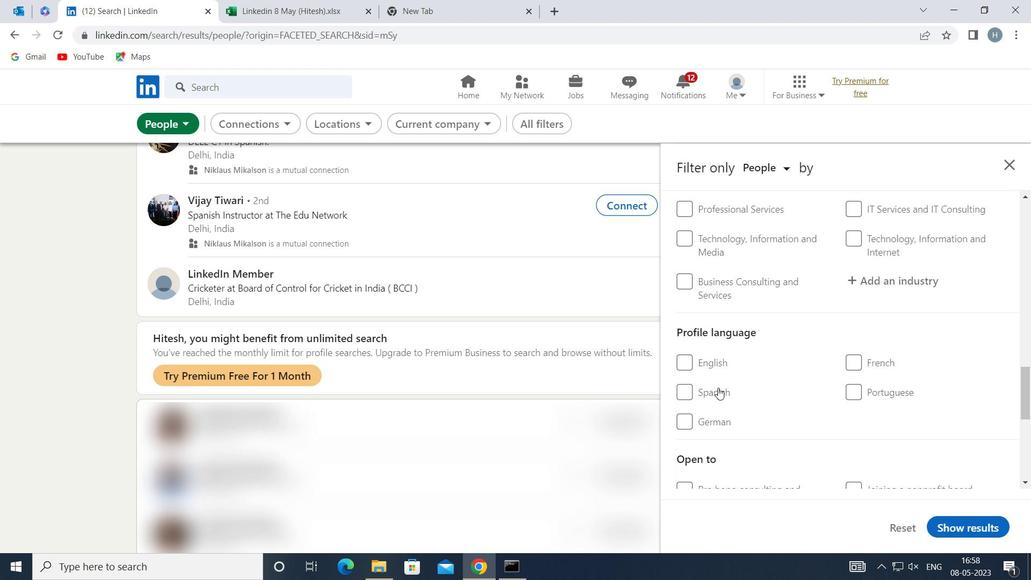 
Action: Mouse pressed left at (700, 392)
Screenshot: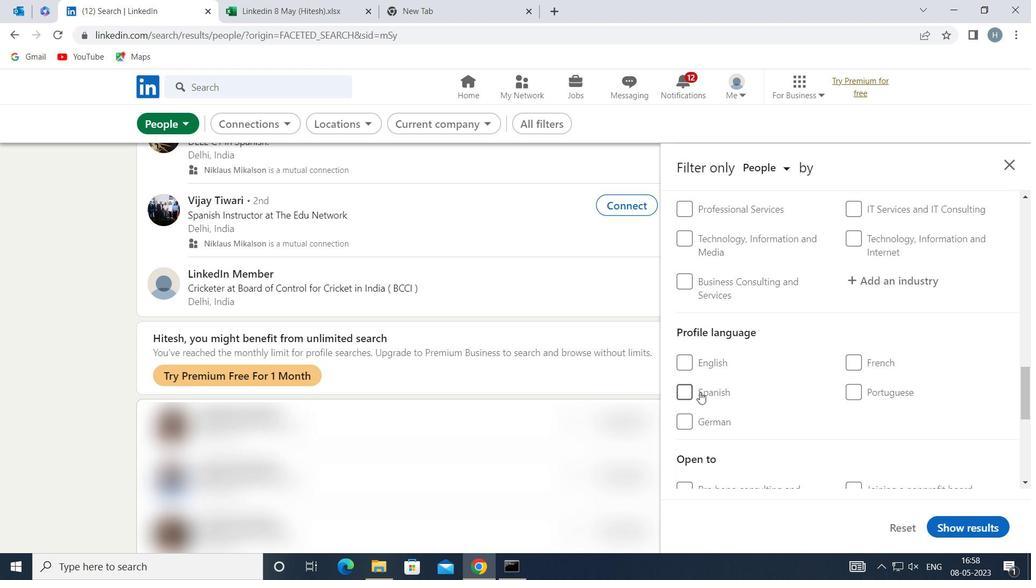 
Action: Mouse moved to (802, 376)
Screenshot: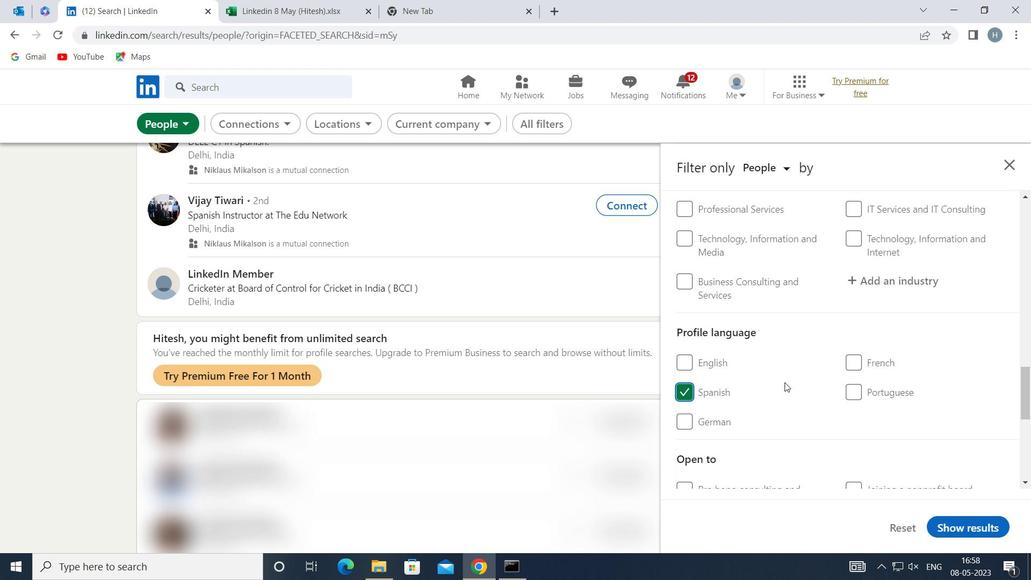
Action: Mouse scrolled (802, 376) with delta (0, 0)
Screenshot: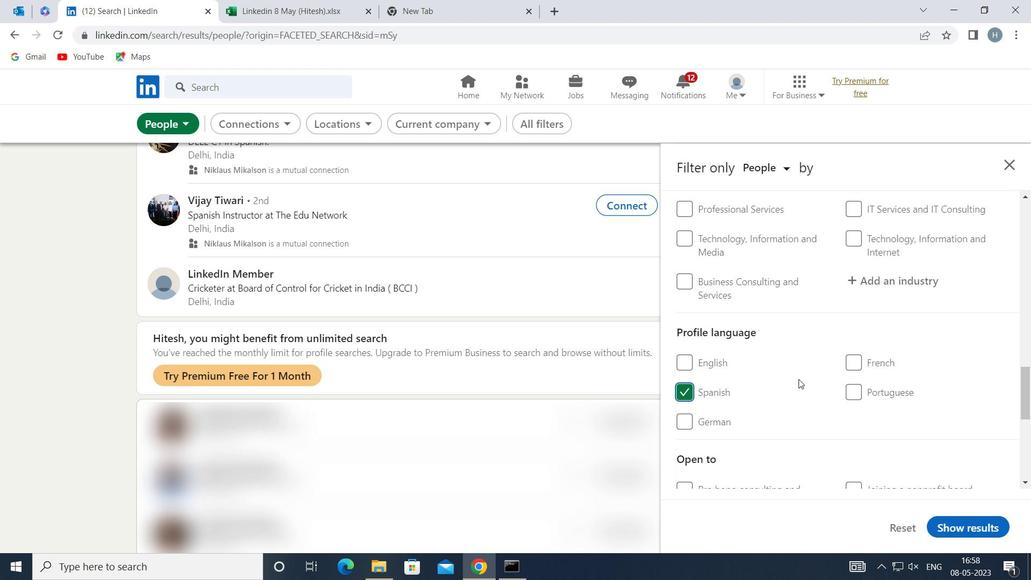
Action: Mouse moved to (800, 371)
Screenshot: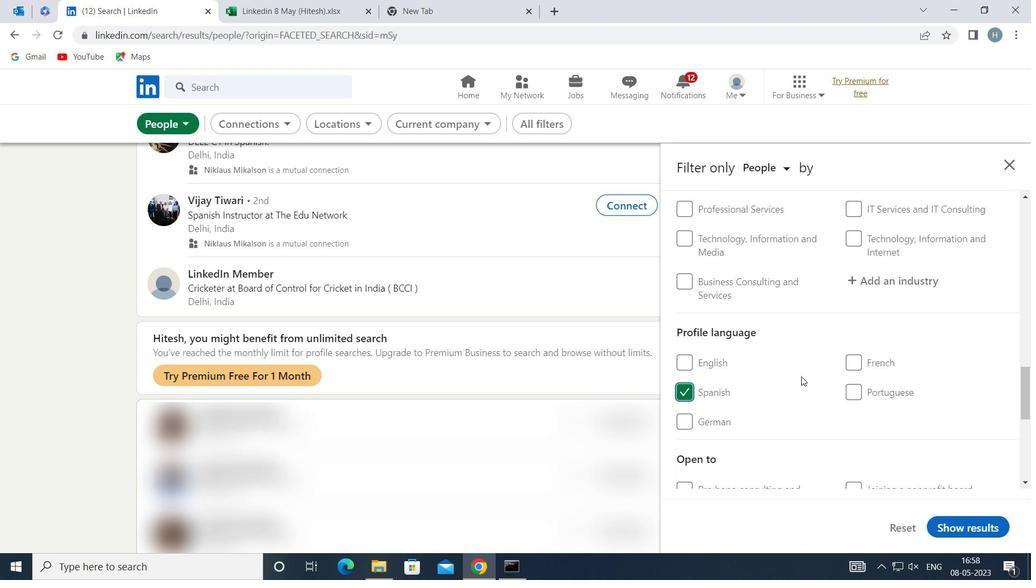 
Action: Mouse scrolled (800, 371) with delta (0, 0)
Screenshot: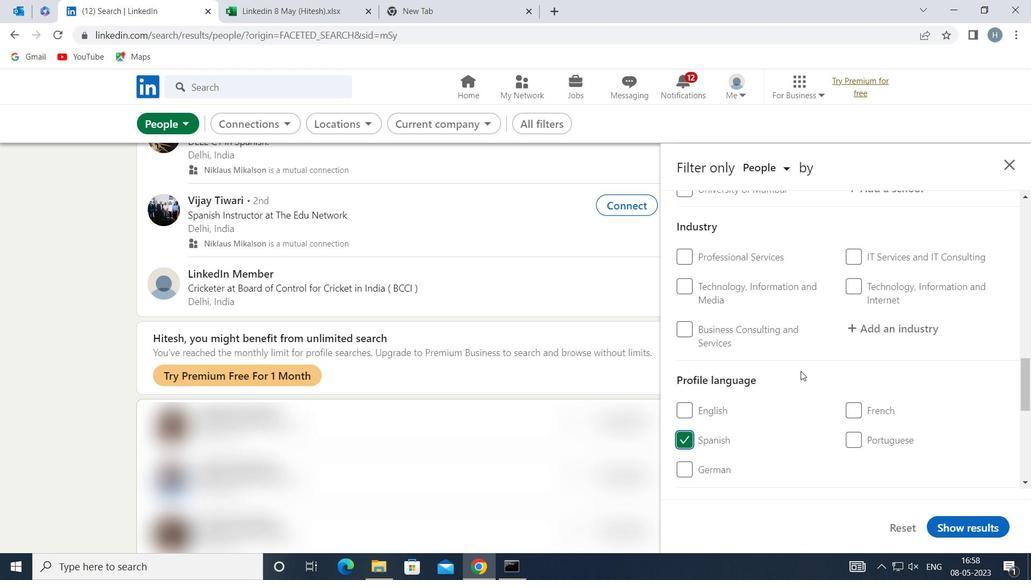 
Action: Mouse moved to (798, 371)
Screenshot: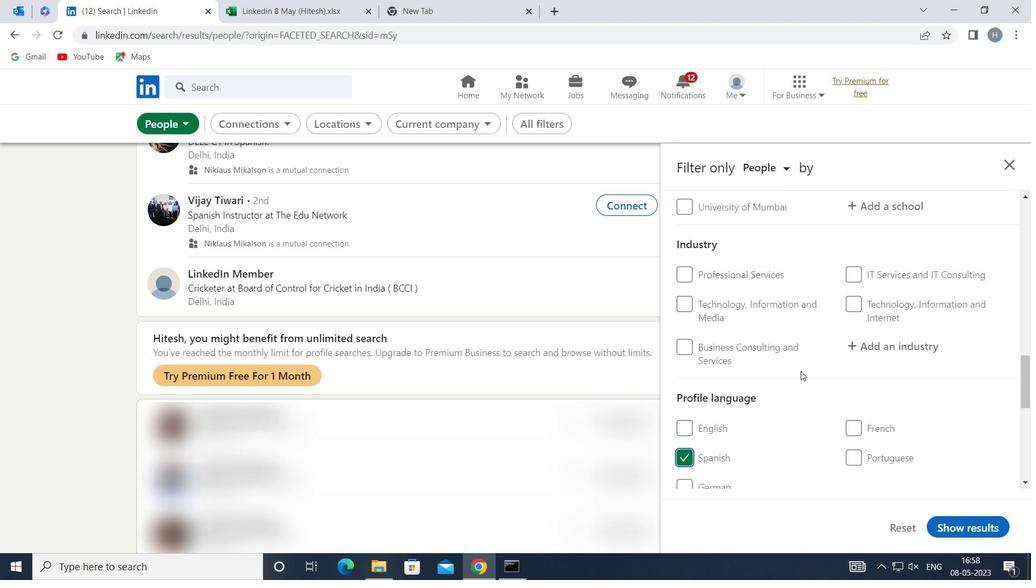 
Action: Mouse scrolled (798, 372) with delta (0, 0)
Screenshot: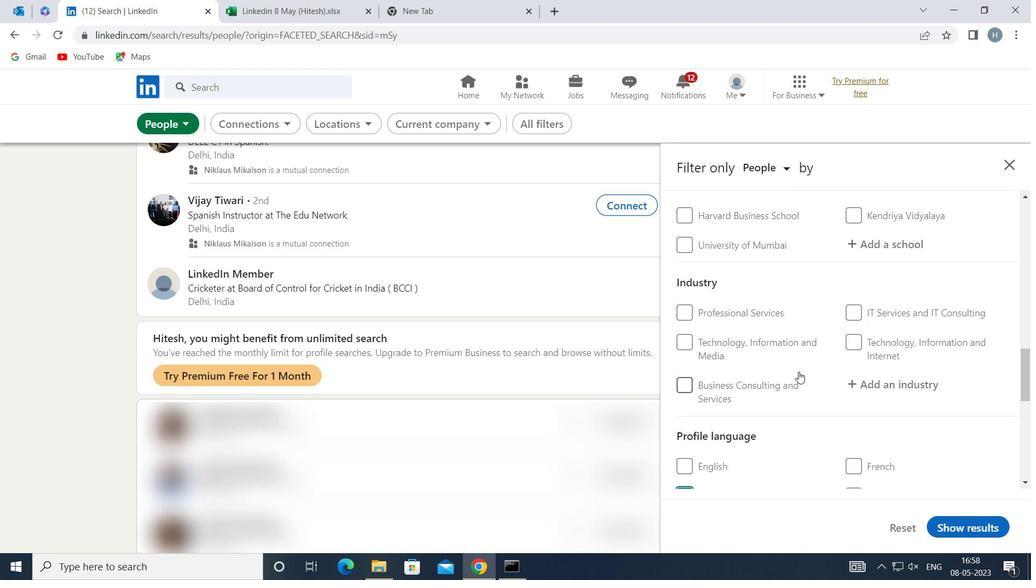 
Action: Mouse scrolled (798, 372) with delta (0, 0)
Screenshot: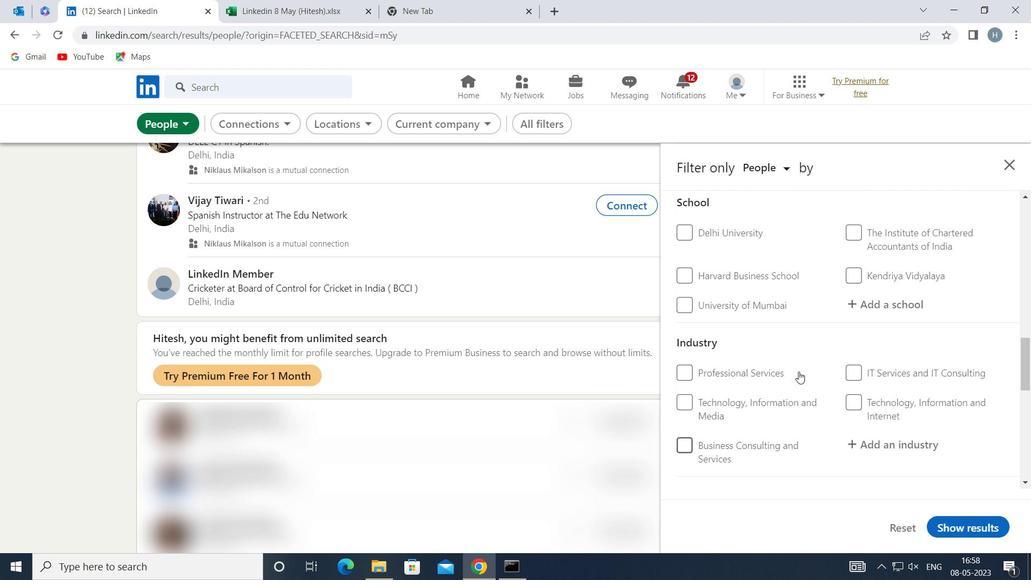 
Action: Mouse scrolled (798, 372) with delta (0, 0)
Screenshot: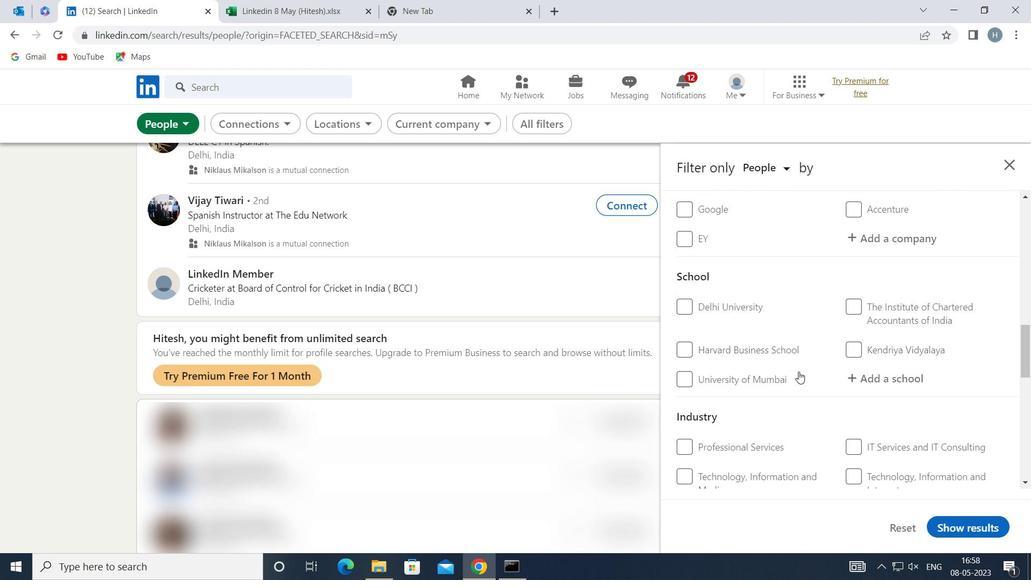 
Action: Mouse scrolled (798, 372) with delta (0, 0)
Screenshot: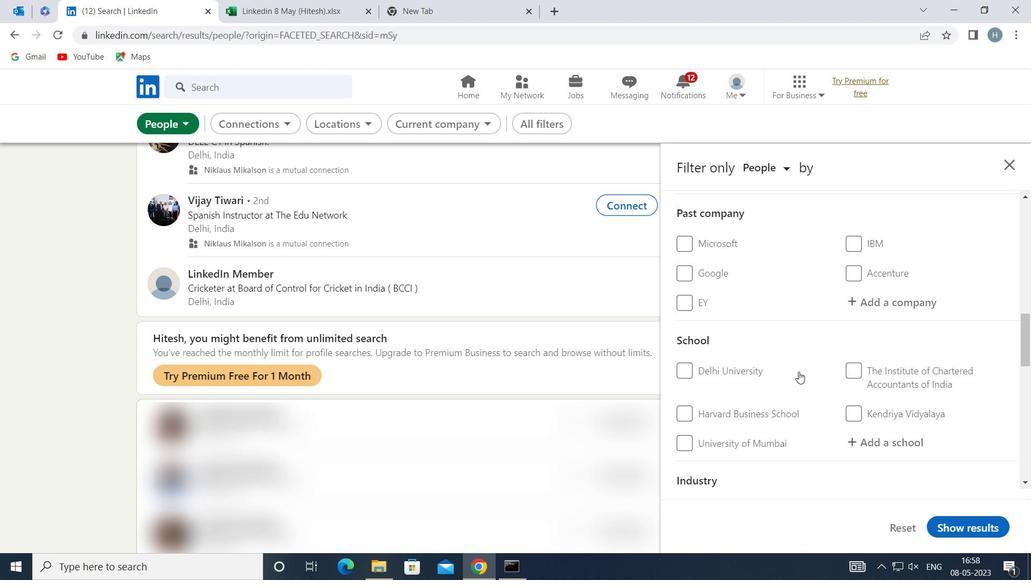 
Action: Mouse scrolled (798, 372) with delta (0, 0)
Screenshot: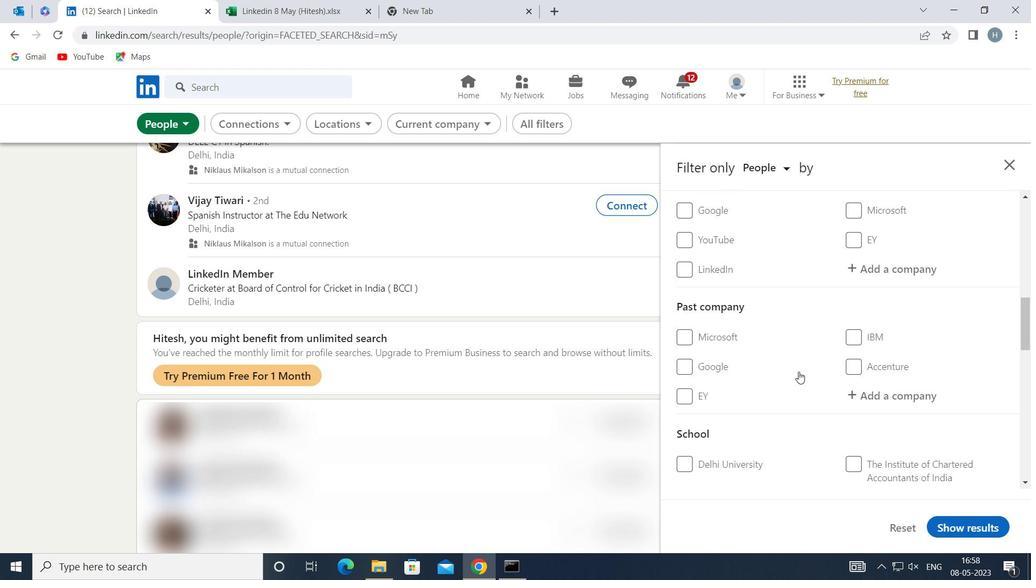 
Action: Mouse moved to (881, 343)
Screenshot: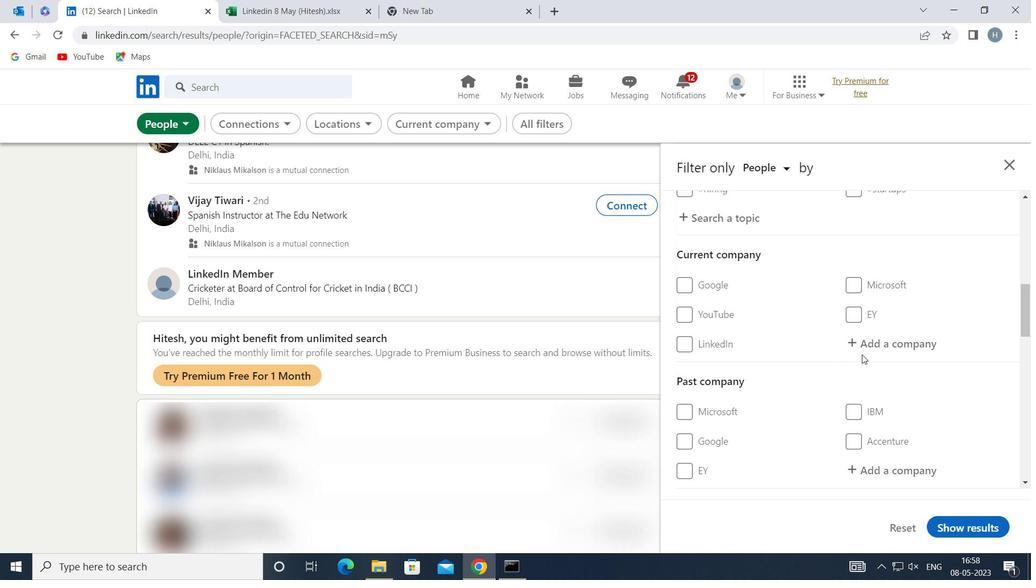 
Action: Mouse pressed left at (881, 343)
Screenshot: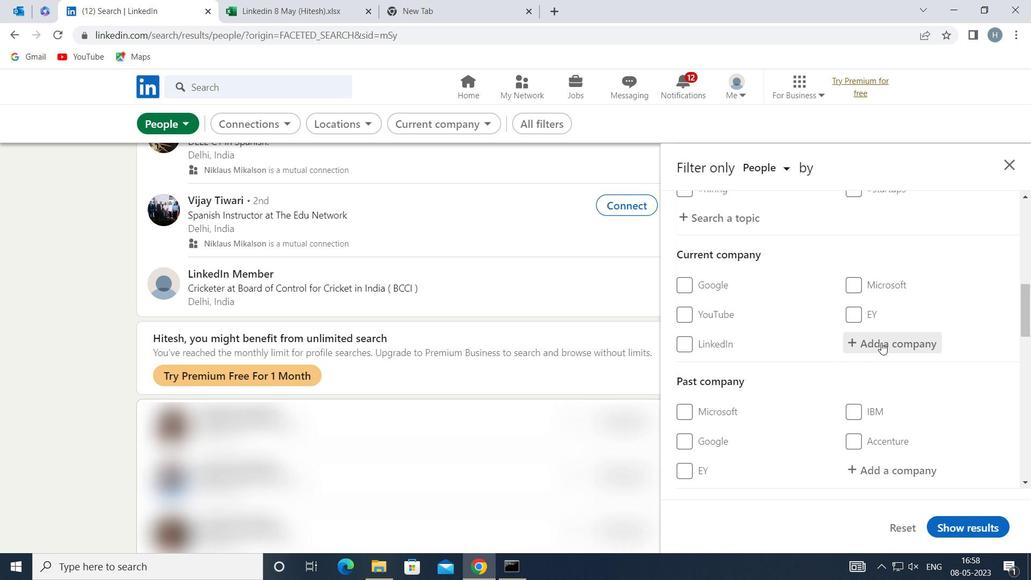 
Action: Key pressed <Key.shift>SWORD<Key.space><Key.shift>GROUP
Screenshot: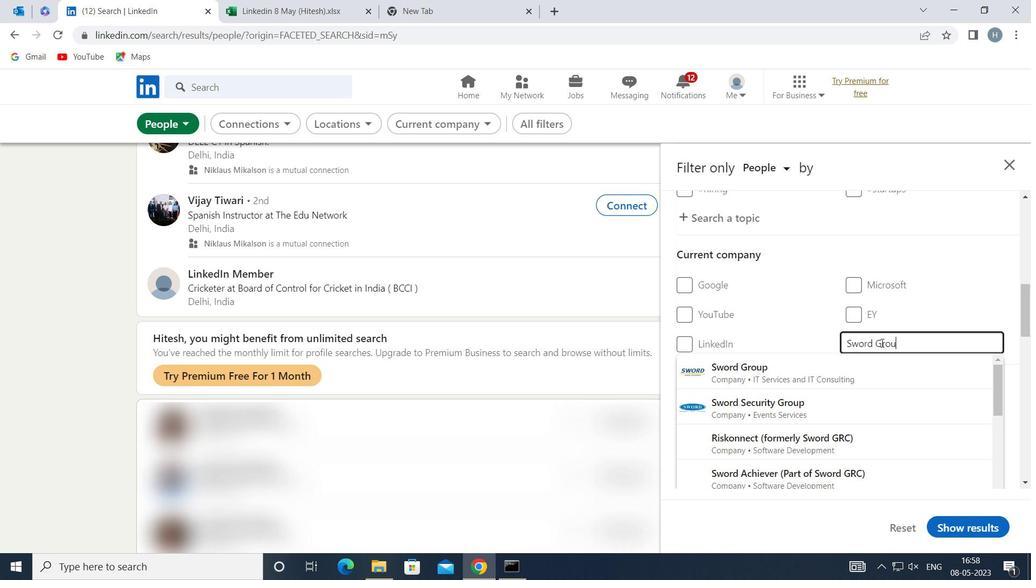 
Action: Mouse moved to (811, 374)
Screenshot: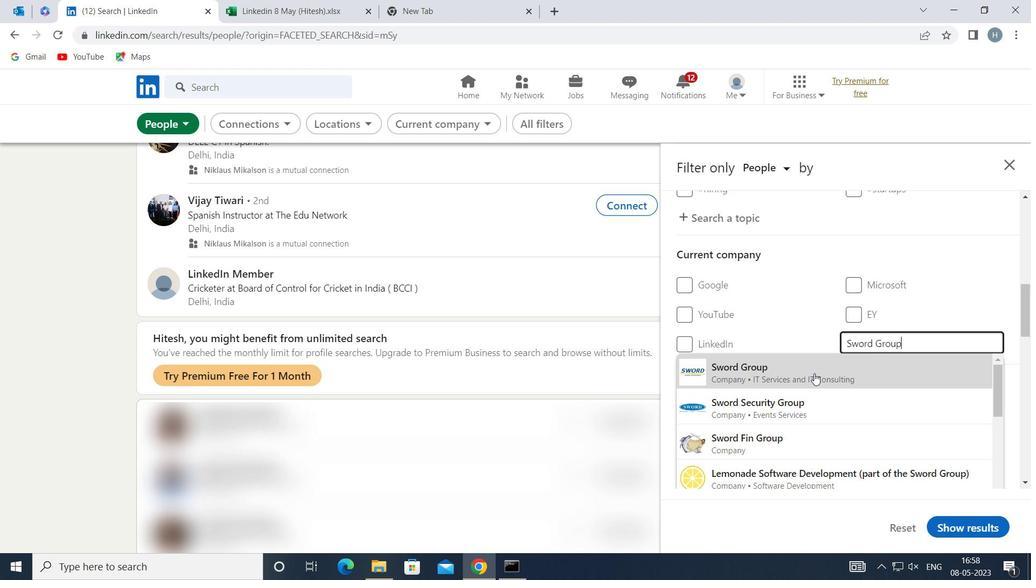 
Action: Mouse pressed left at (811, 374)
Screenshot: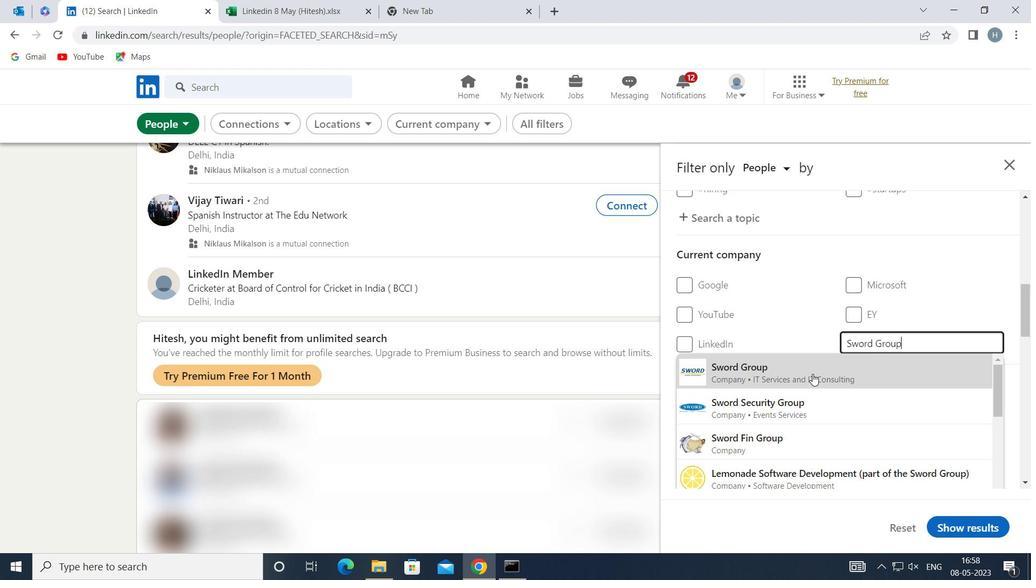 
Action: Mouse moved to (795, 378)
Screenshot: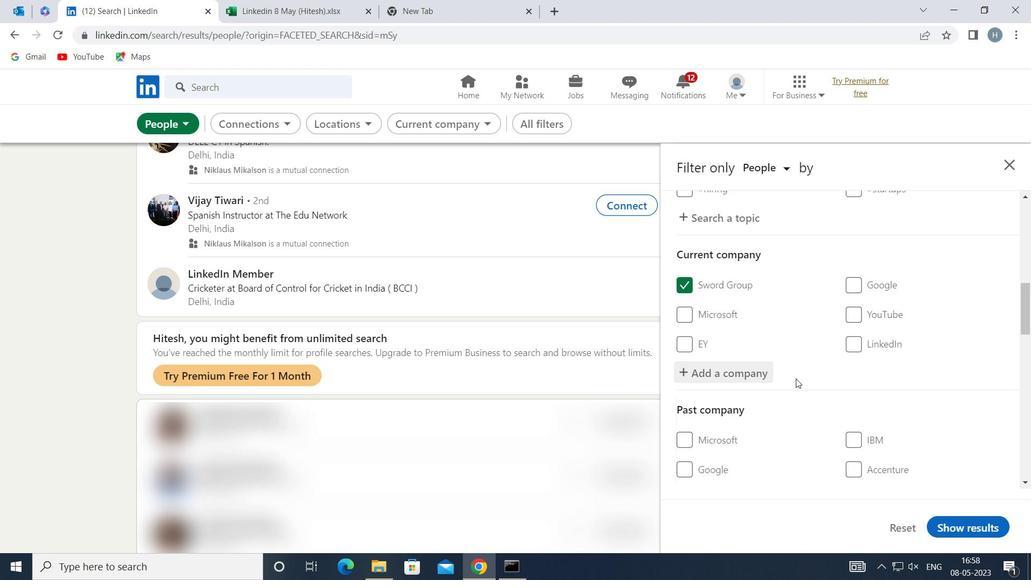 
Action: Mouse scrolled (795, 378) with delta (0, 0)
Screenshot: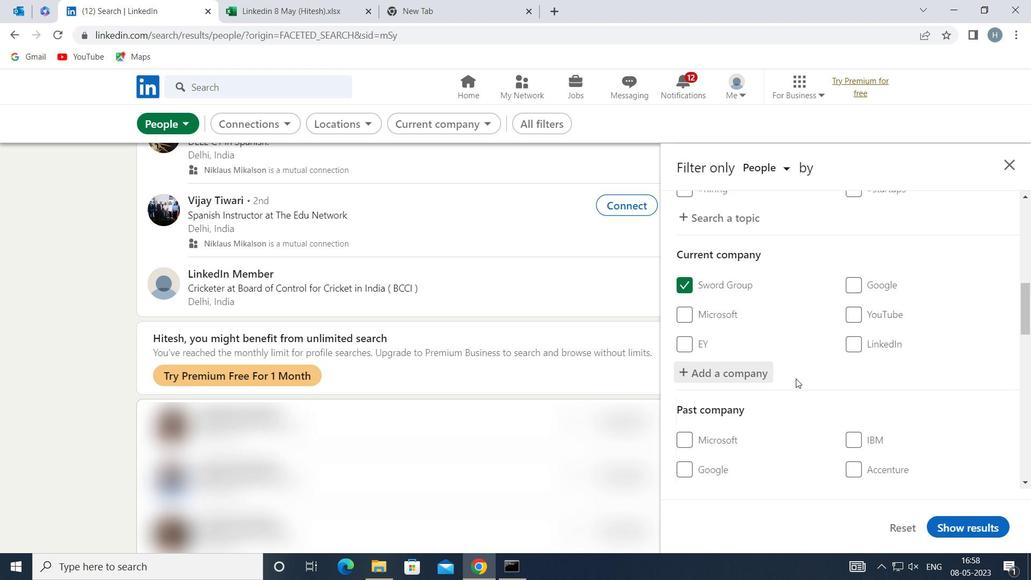
Action: Mouse moved to (794, 376)
Screenshot: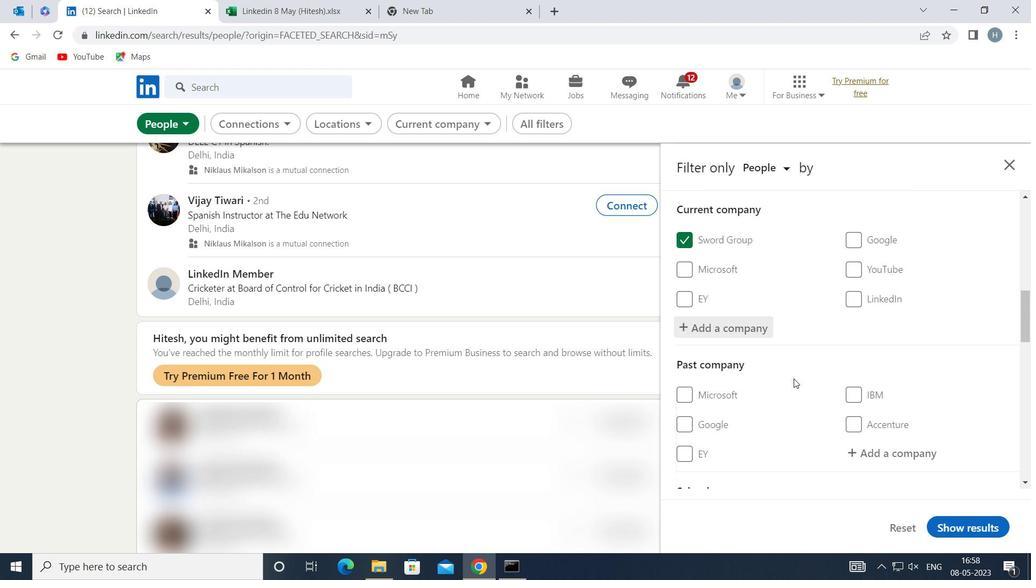 
Action: Mouse scrolled (794, 376) with delta (0, 0)
Screenshot: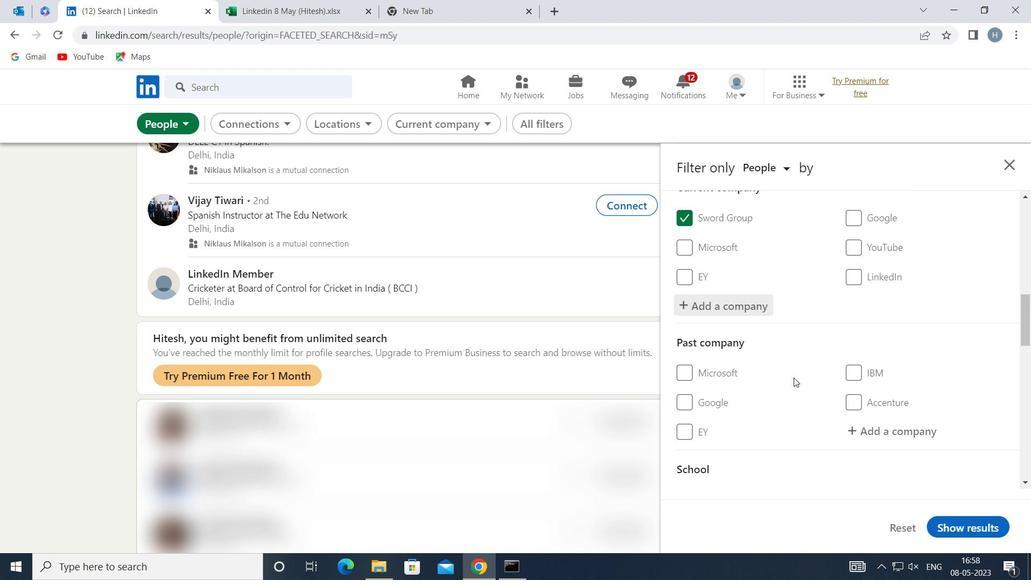 
Action: Mouse moved to (794, 374)
Screenshot: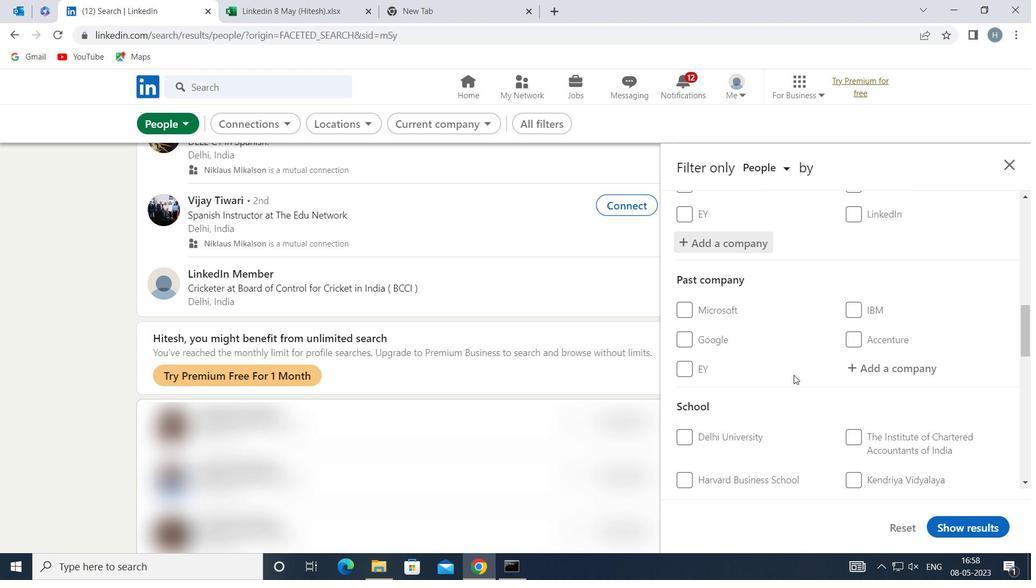 
Action: Mouse scrolled (794, 373) with delta (0, 0)
Screenshot: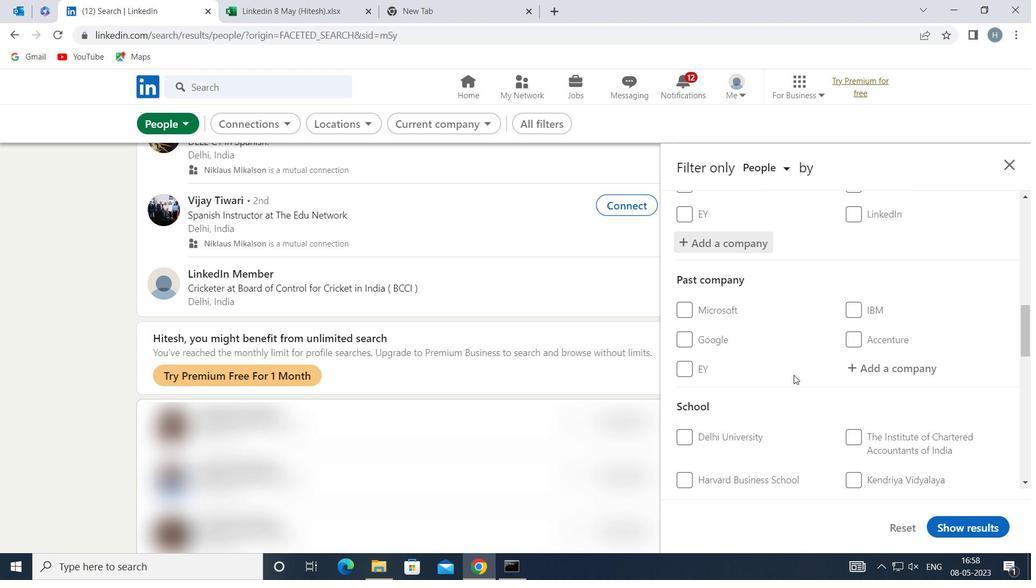 
Action: Mouse scrolled (794, 373) with delta (0, 0)
Screenshot: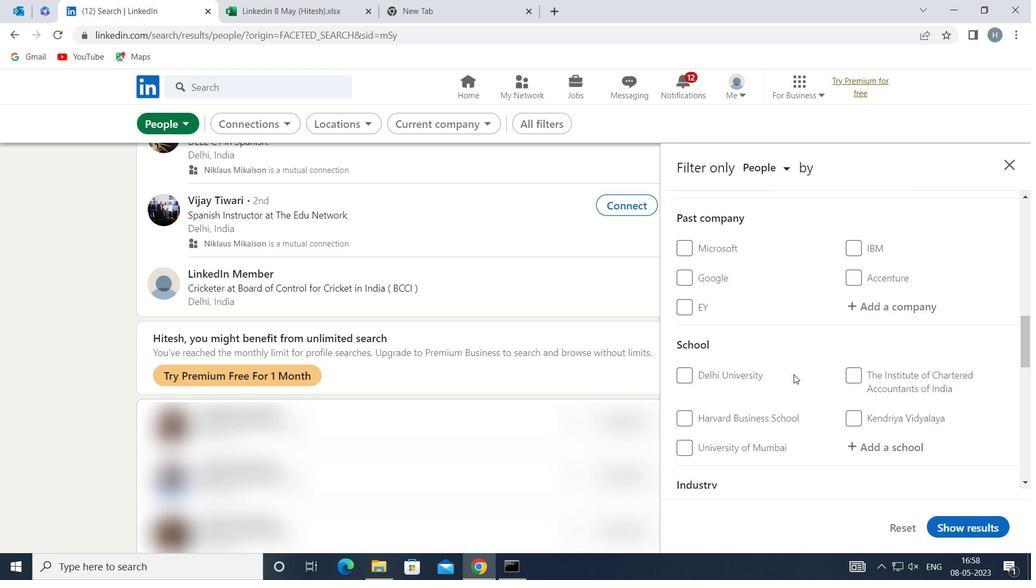 
Action: Mouse moved to (868, 363)
Screenshot: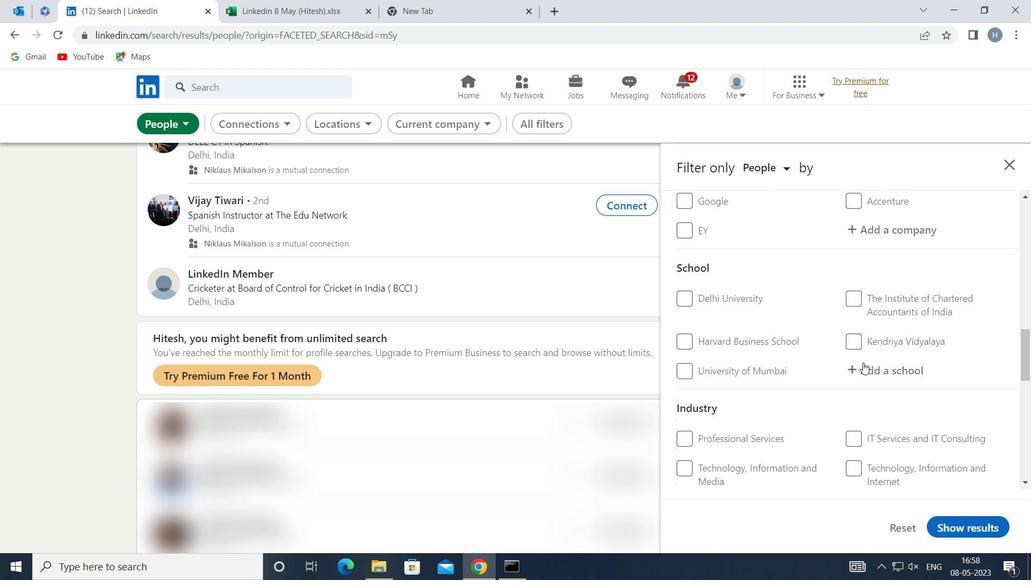 
Action: Mouse pressed left at (868, 363)
Screenshot: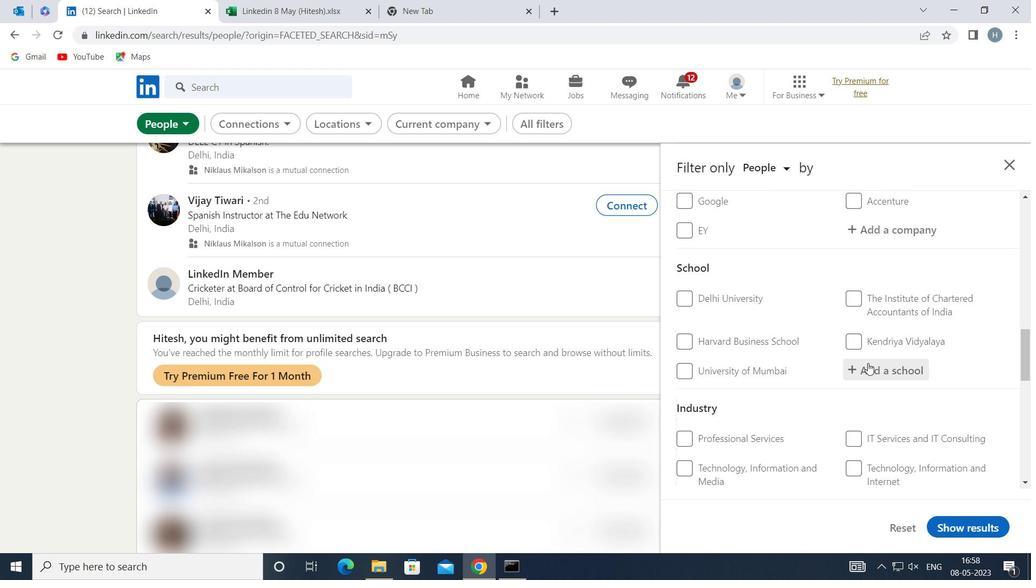 
Action: Key pressed <Key.shift>IILM
Screenshot: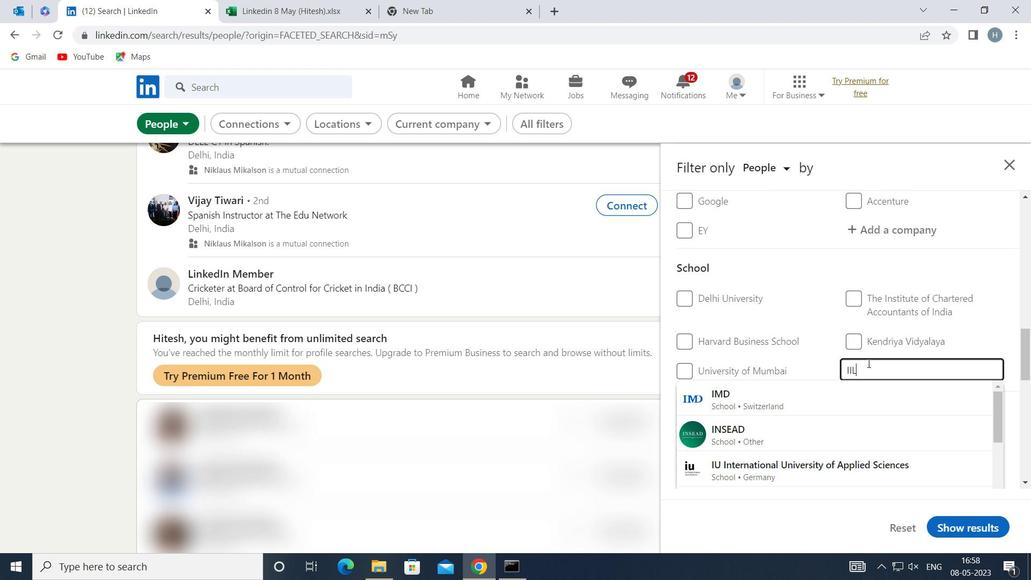 
Action: Mouse moved to (823, 398)
Screenshot: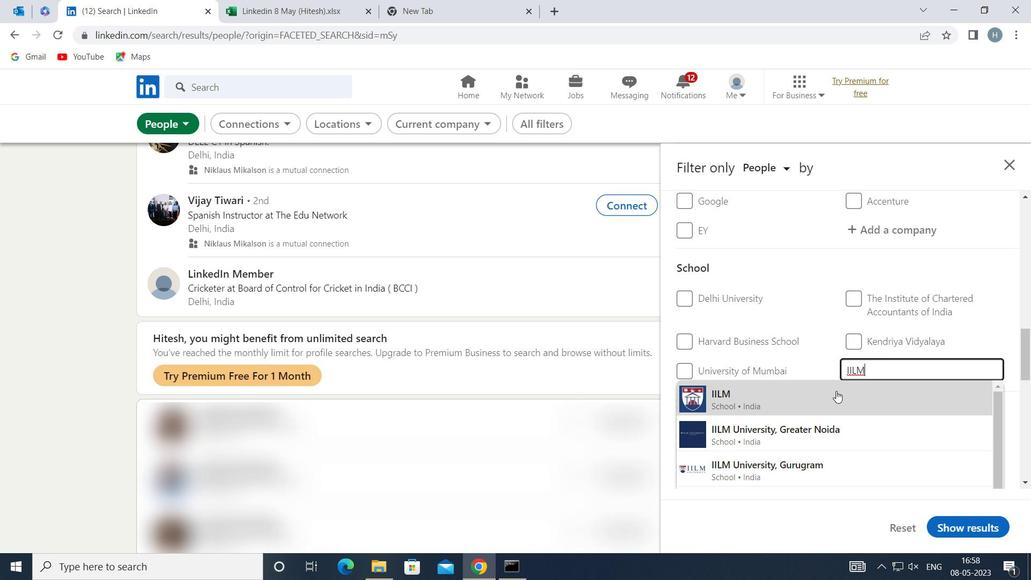 
Action: Mouse pressed left at (823, 398)
Screenshot: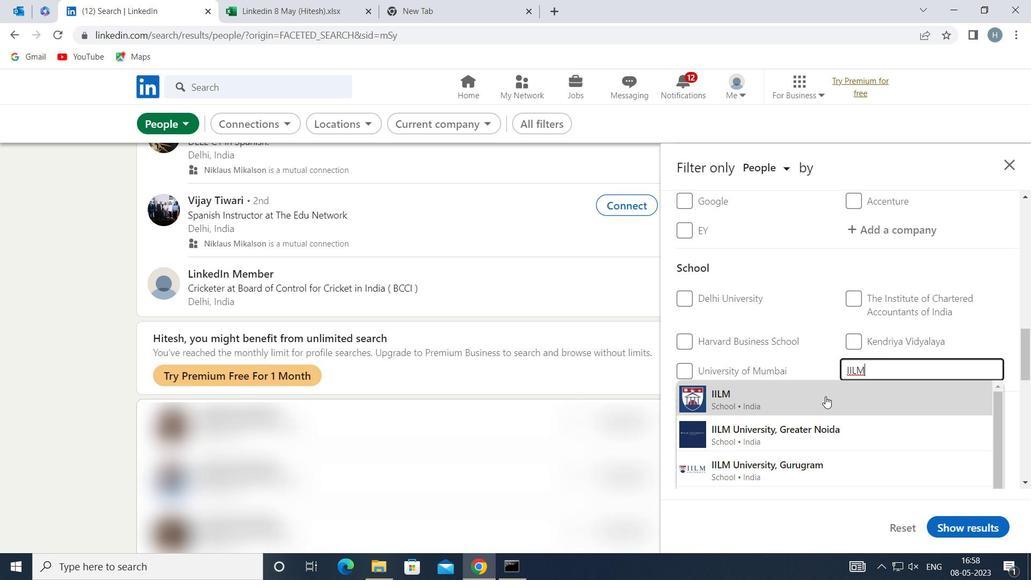 
Action: Mouse moved to (807, 379)
Screenshot: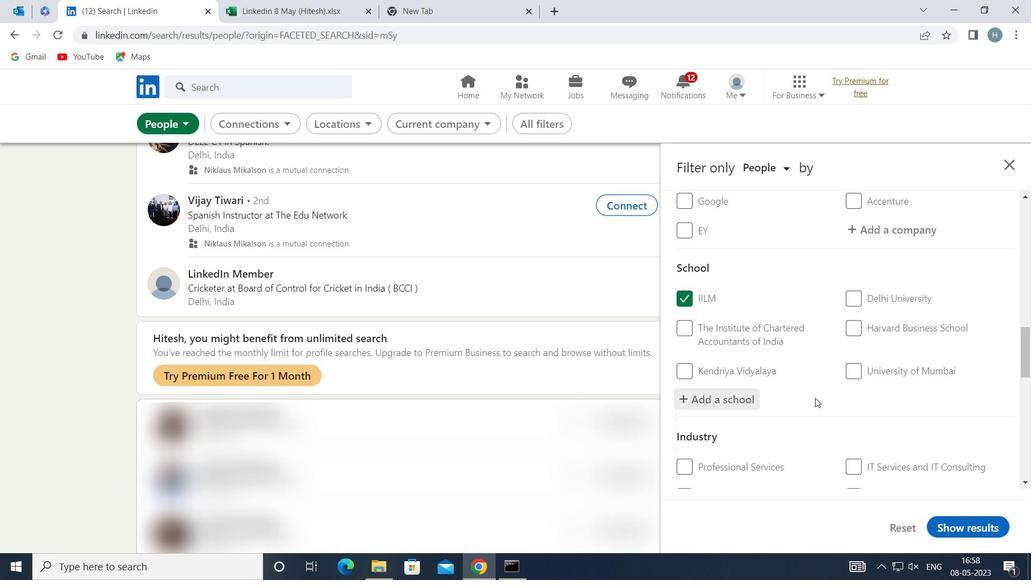 
Action: Mouse scrolled (807, 378) with delta (0, 0)
Screenshot: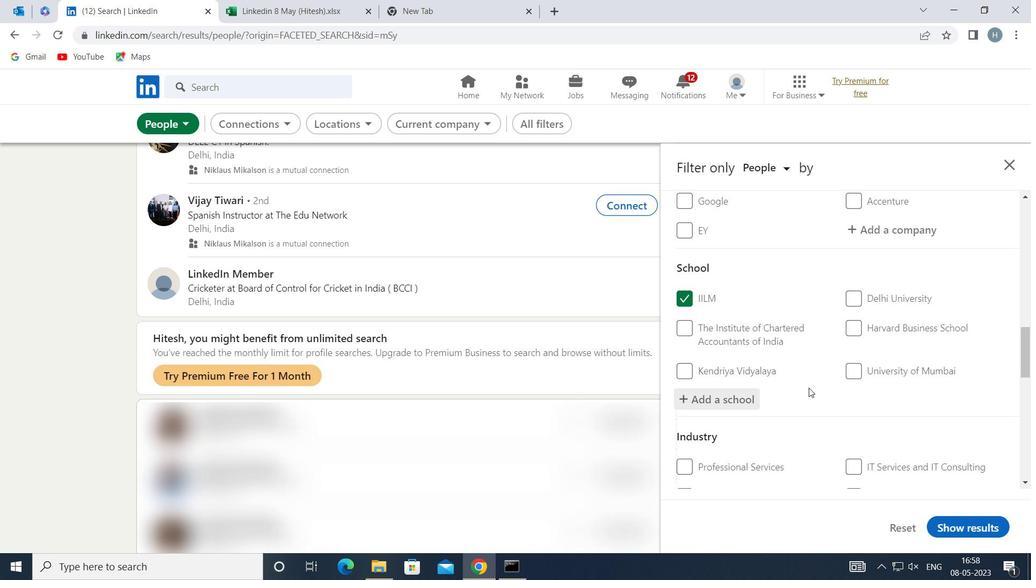 
Action: Mouse moved to (807, 376)
Screenshot: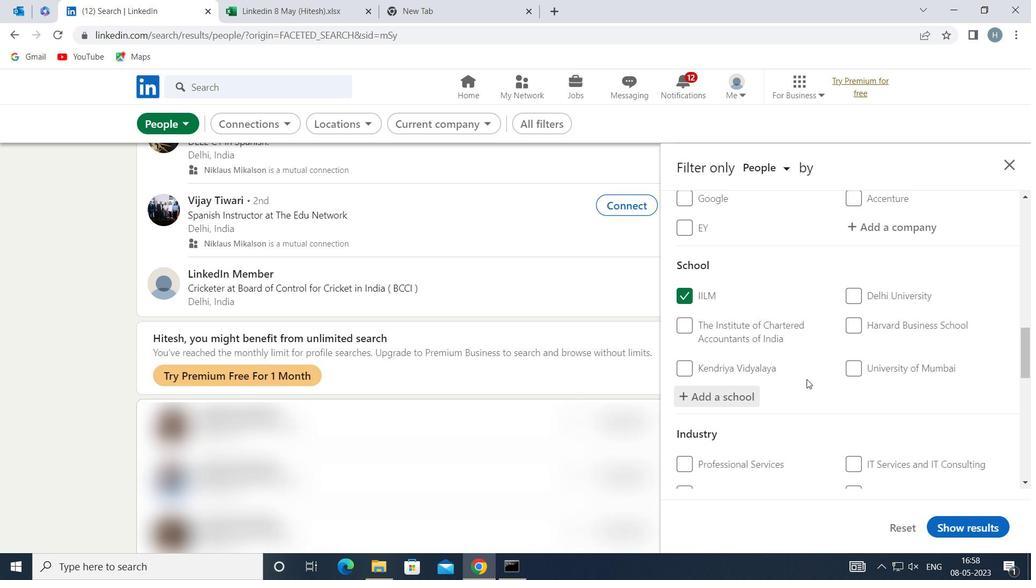 
Action: Mouse scrolled (807, 375) with delta (0, 0)
Screenshot: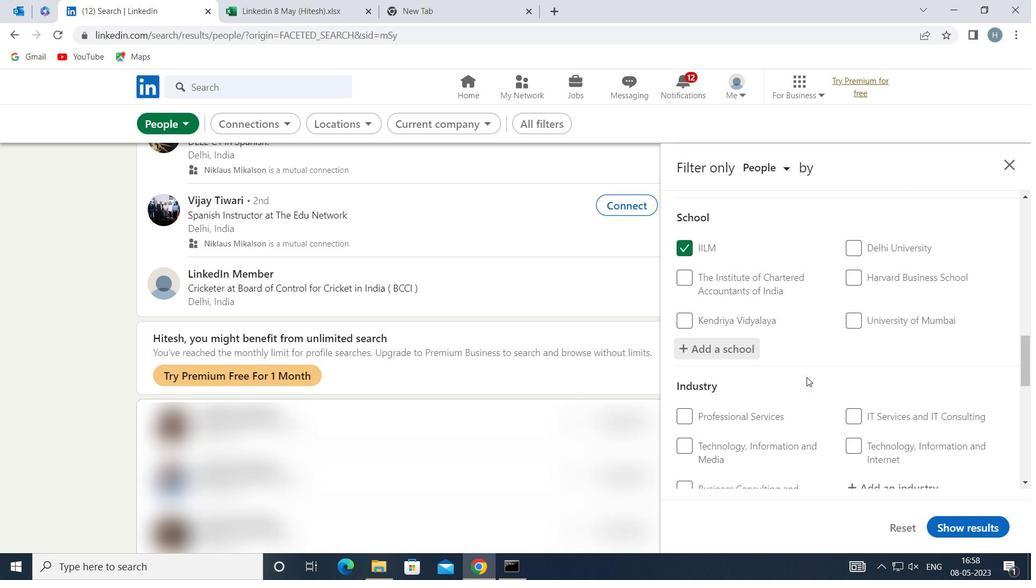 
Action: Mouse scrolled (807, 375) with delta (0, 0)
Screenshot: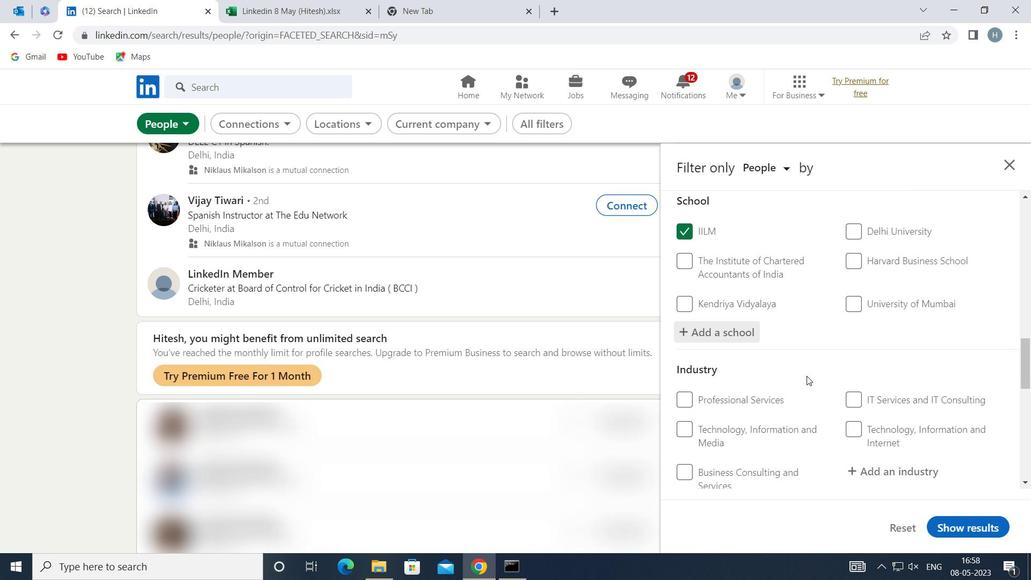 
Action: Mouse moved to (886, 329)
Screenshot: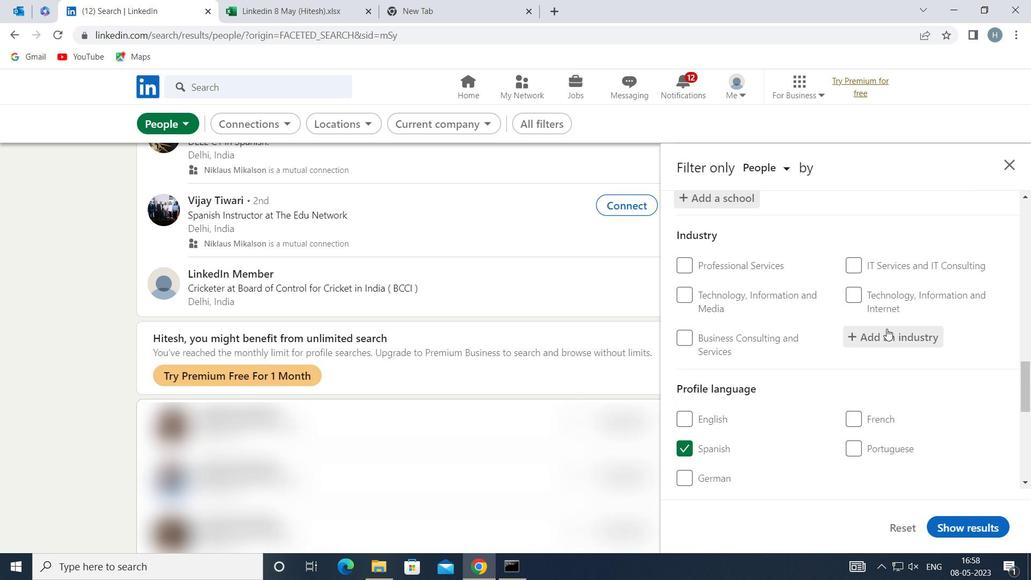 
Action: Mouse pressed left at (886, 329)
Screenshot: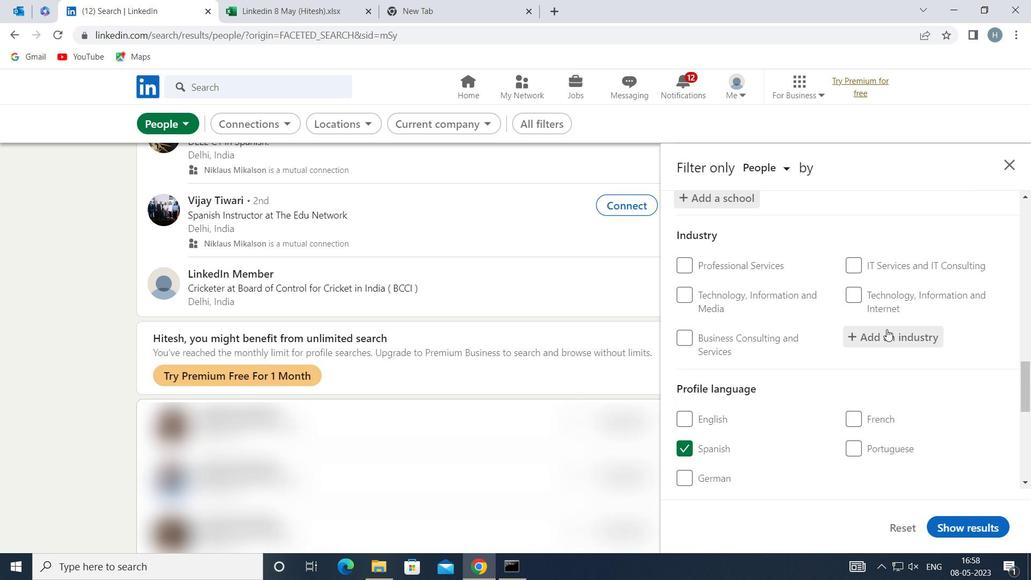
Action: Mouse moved to (886, 330)
Screenshot: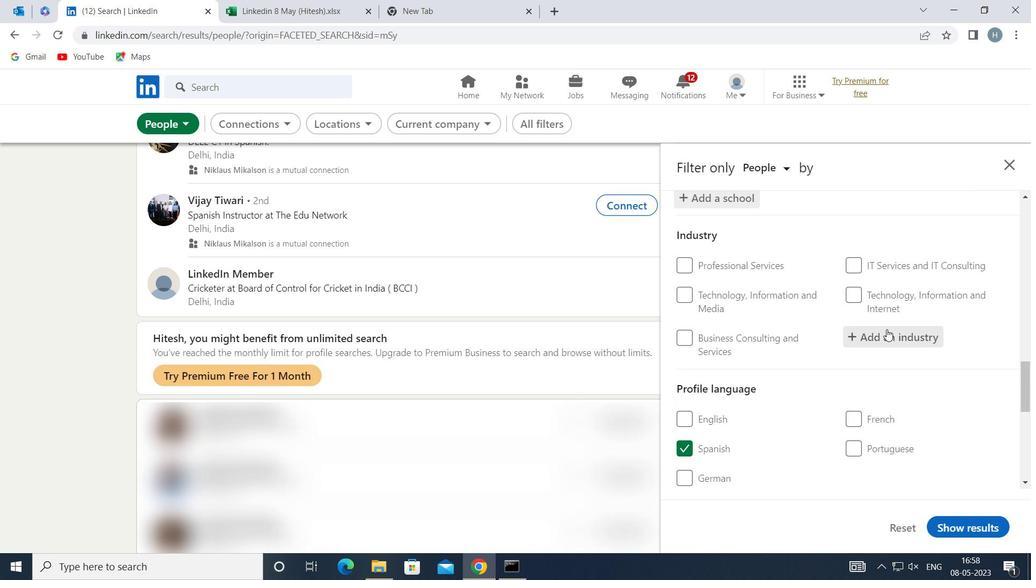 
Action: Key pressed <Key.shift>LIME<Key.space>AND<Key.space><Key.shift>GYPSUM
Screenshot: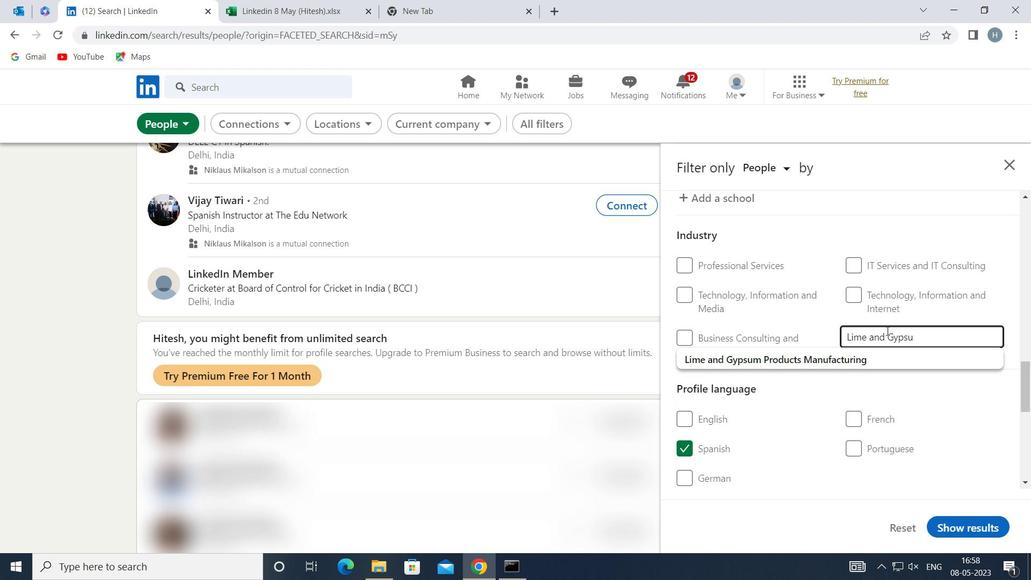 
Action: Mouse moved to (860, 360)
Screenshot: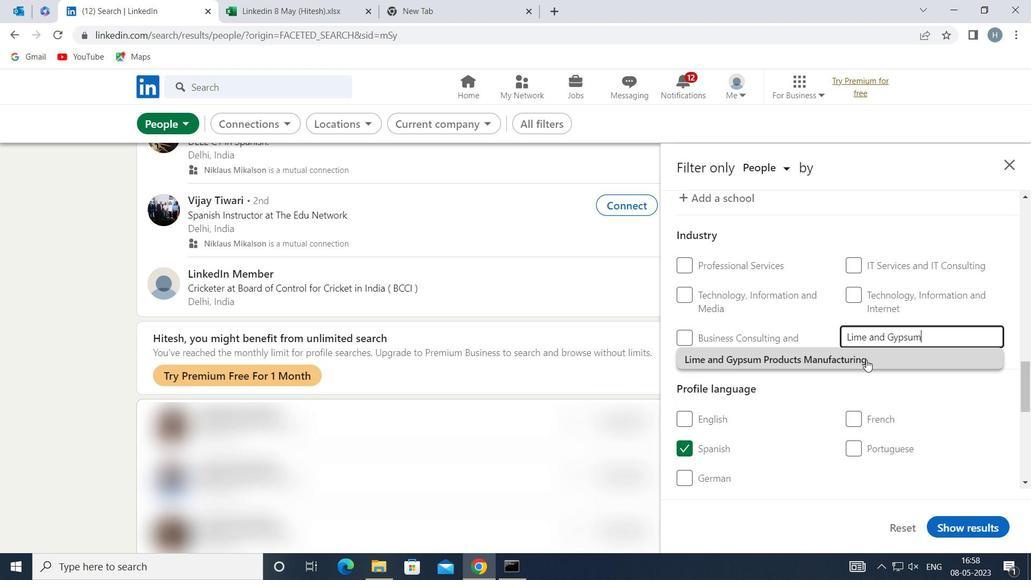 
Action: Mouse pressed left at (860, 360)
Screenshot: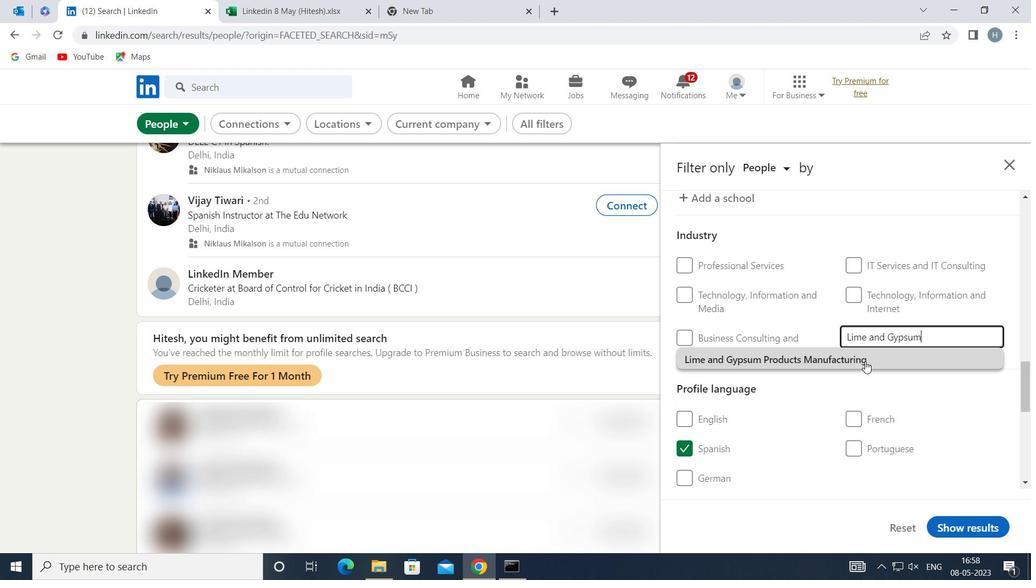 
Action: Mouse moved to (821, 367)
Screenshot: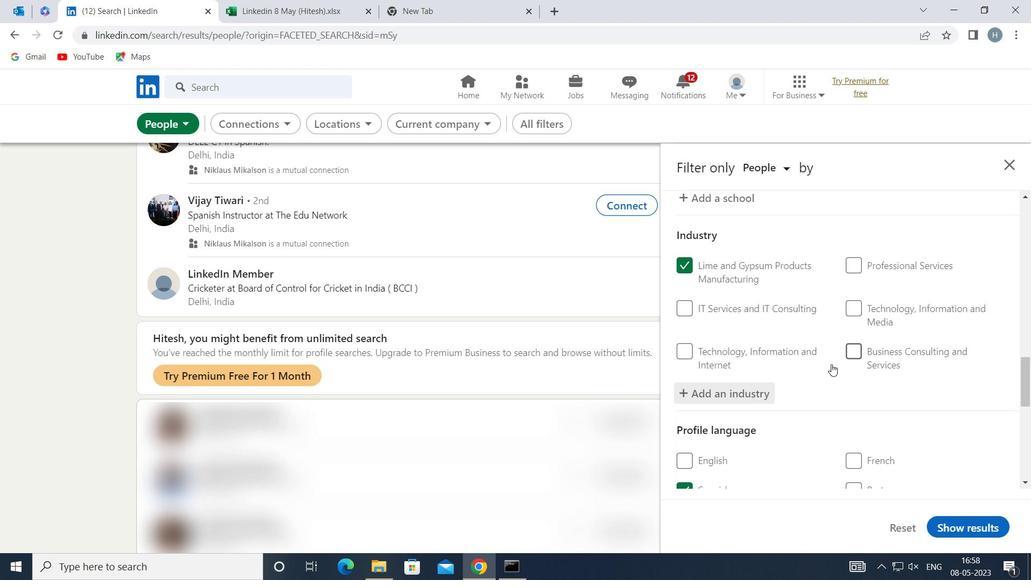 
Action: Mouse scrolled (821, 366) with delta (0, 0)
Screenshot: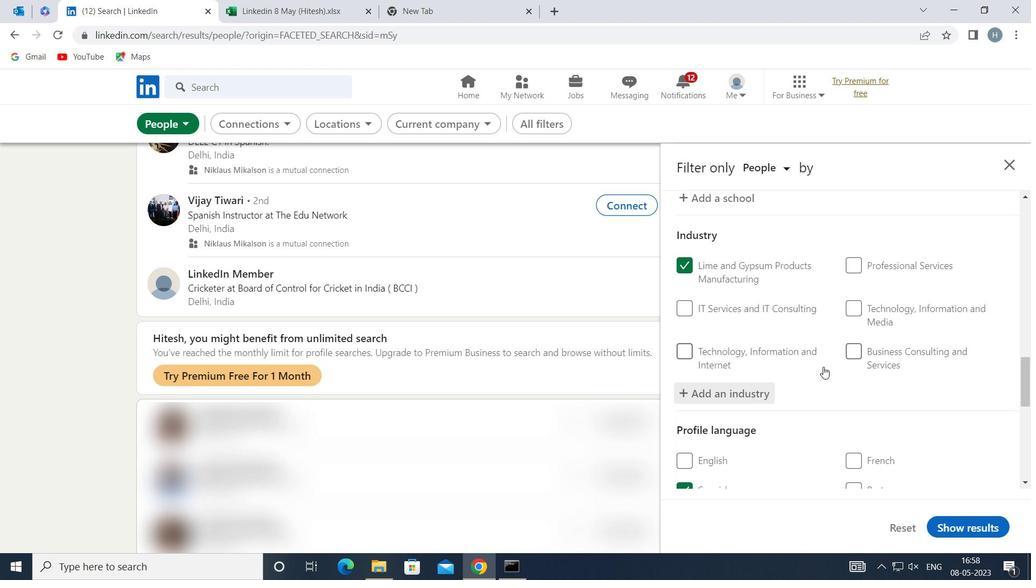 
Action: Mouse moved to (819, 369)
Screenshot: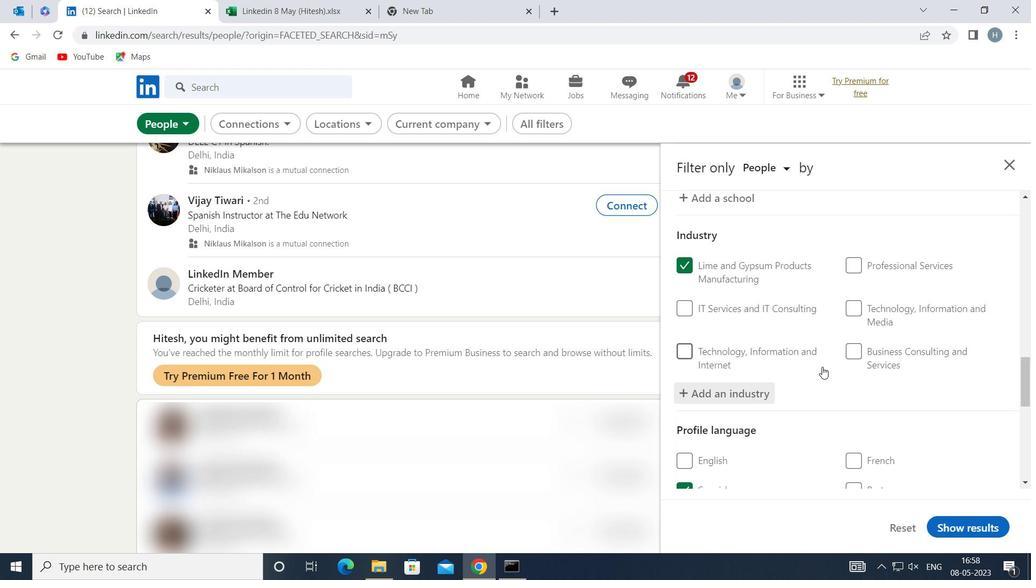 
Action: Mouse scrolled (819, 368) with delta (0, 0)
Screenshot: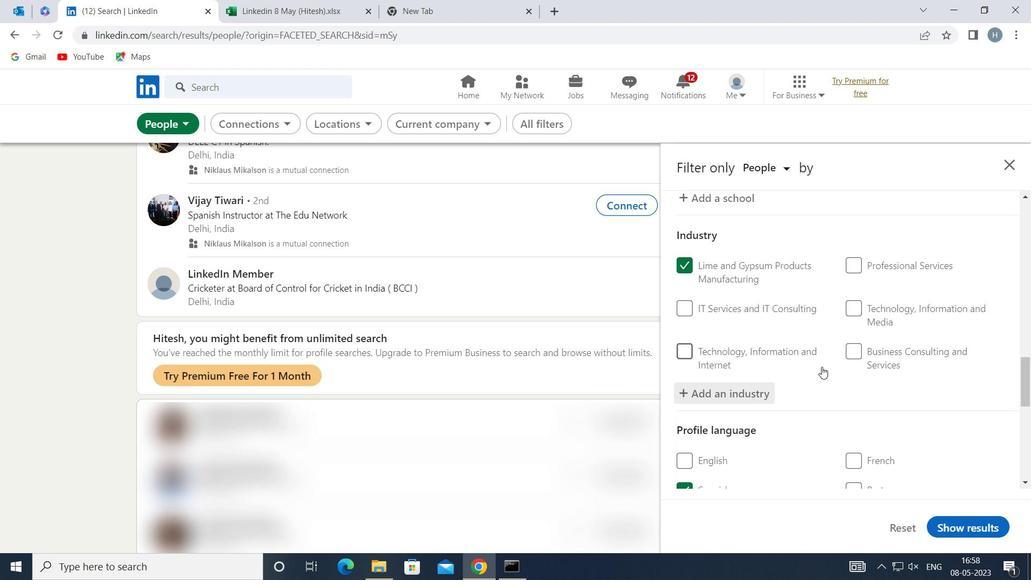 
Action: Mouse moved to (819, 369)
Screenshot: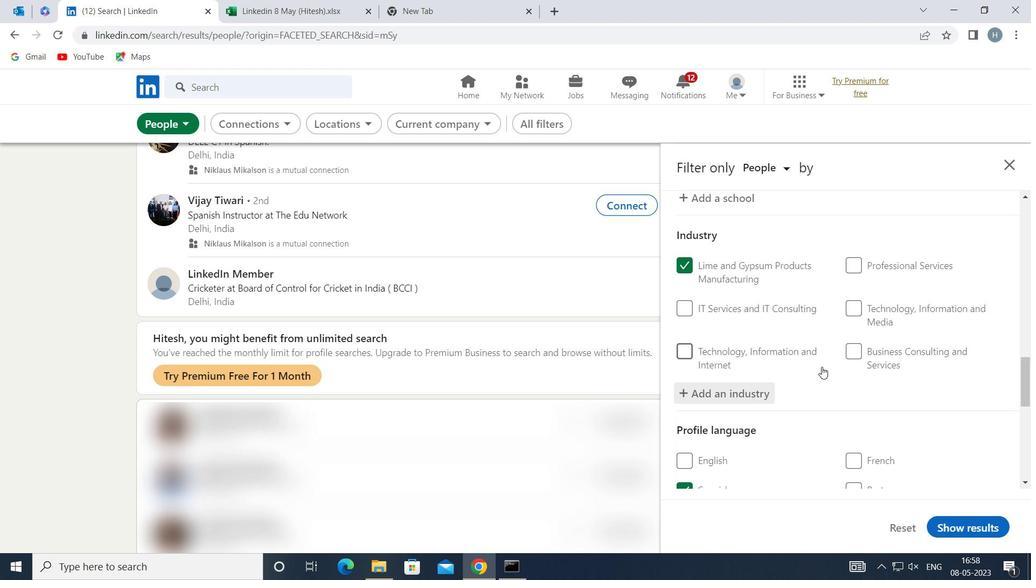 
Action: Mouse scrolled (819, 368) with delta (0, 0)
Screenshot: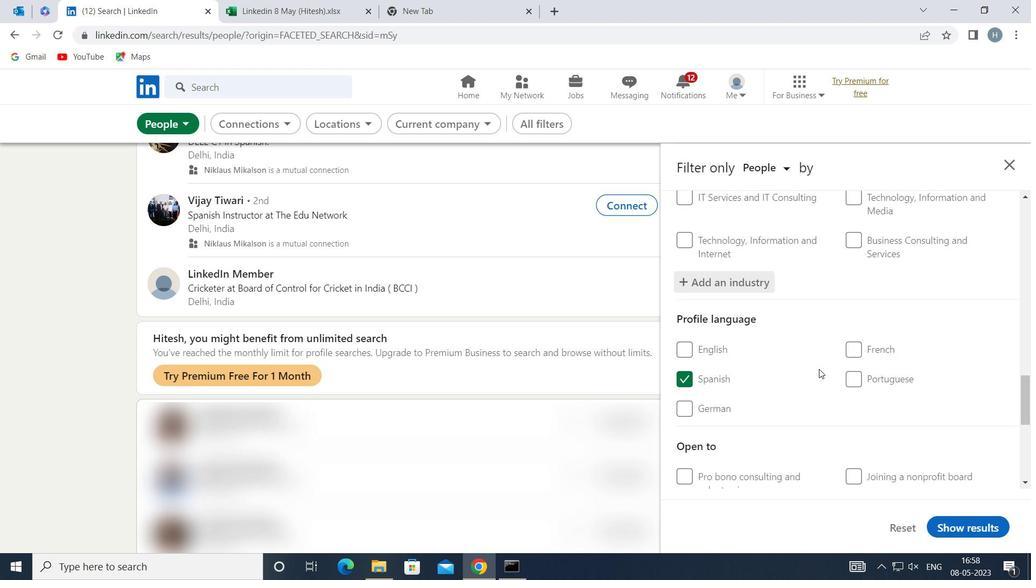 
Action: Mouse moved to (820, 366)
Screenshot: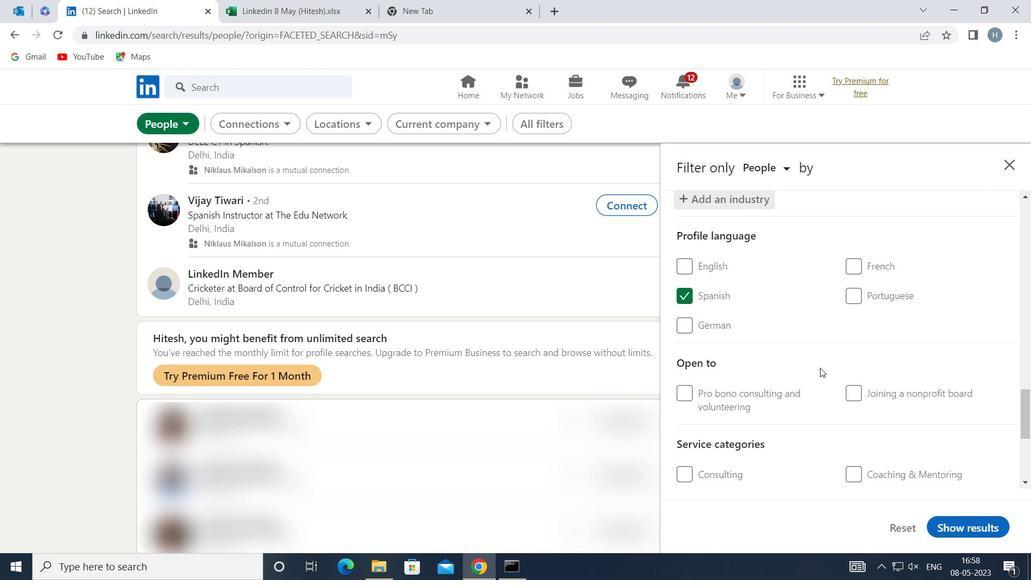 
Action: Mouse scrolled (820, 365) with delta (0, 0)
Screenshot: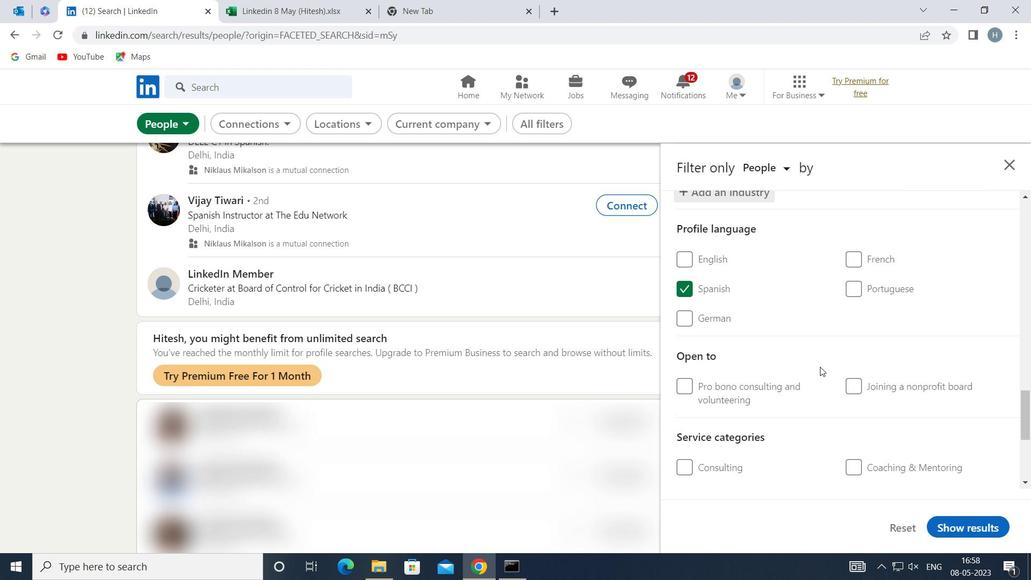 
Action: Mouse scrolled (820, 365) with delta (0, 0)
Screenshot: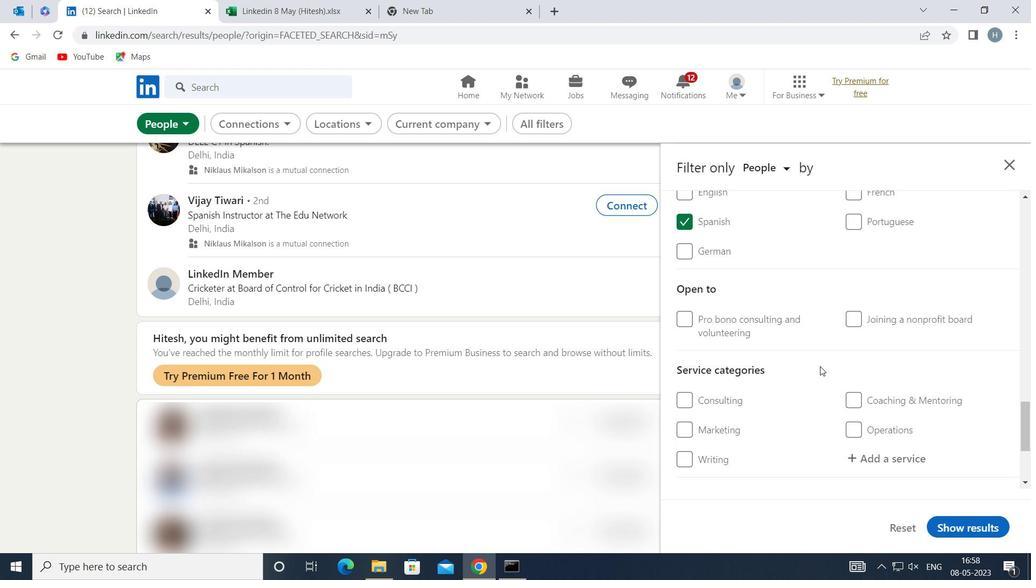 
Action: Mouse moved to (877, 384)
Screenshot: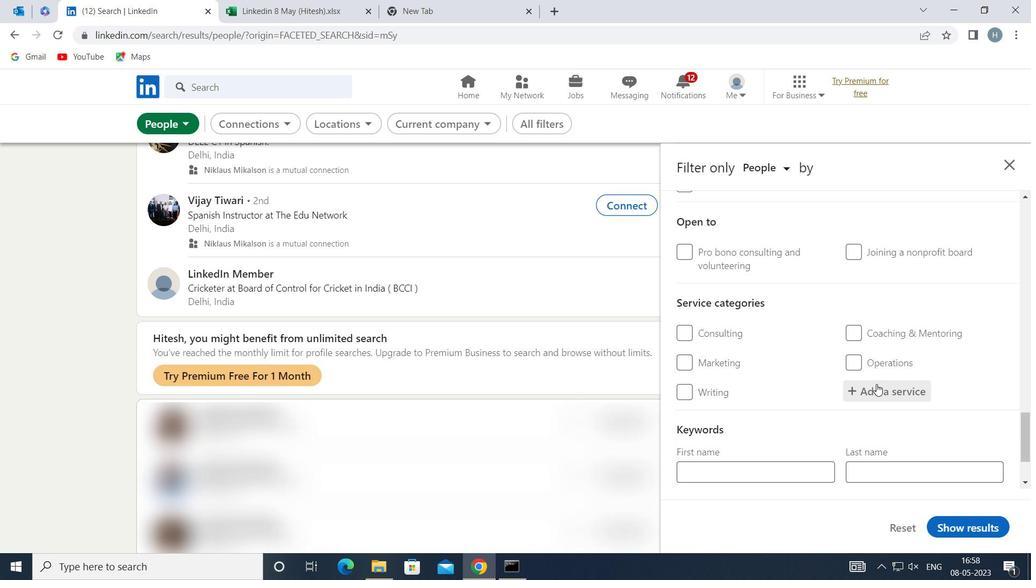 
Action: Mouse pressed left at (877, 384)
Screenshot: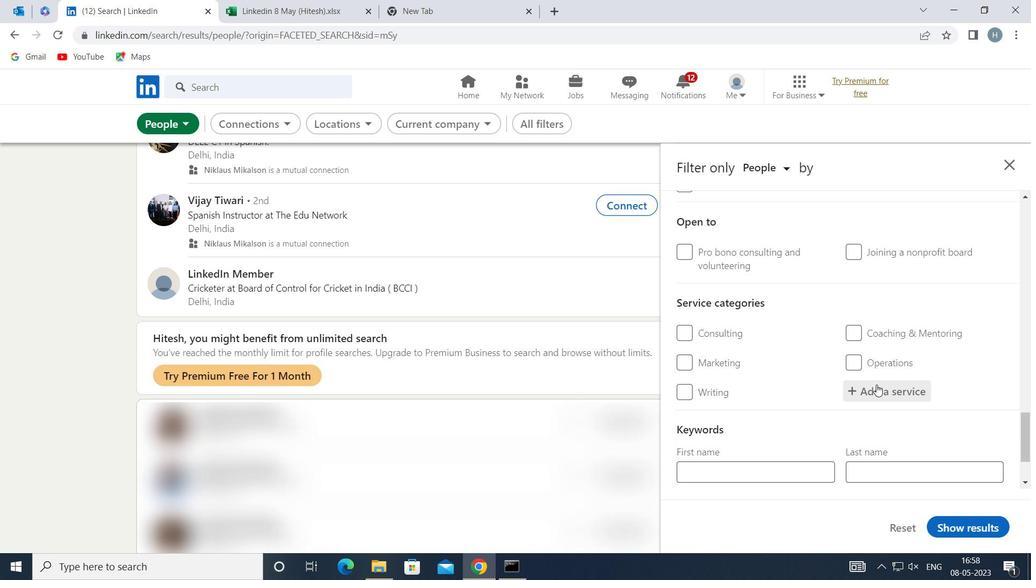 
Action: Key pressed <Key.shift>STRATEGIC<Key.space><Key.shift>PLA
Screenshot: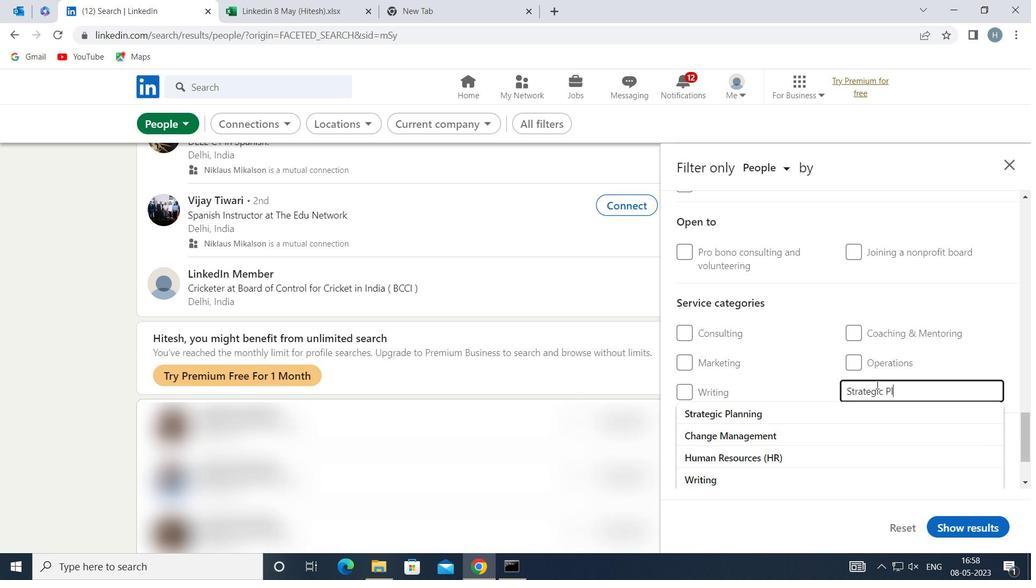 
Action: Mouse moved to (825, 412)
Screenshot: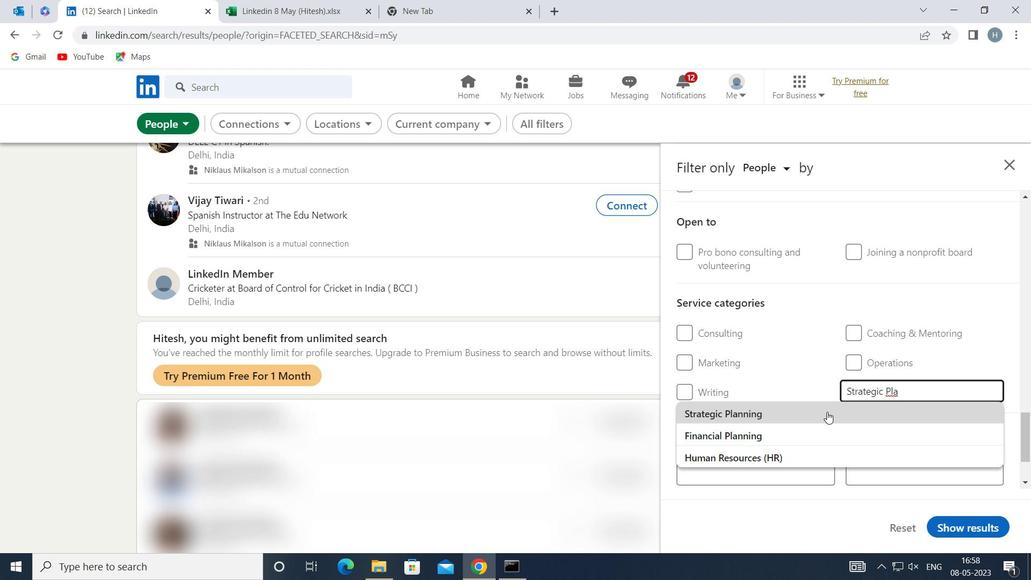 
Action: Mouse pressed left at (825, 412)
Screenshot: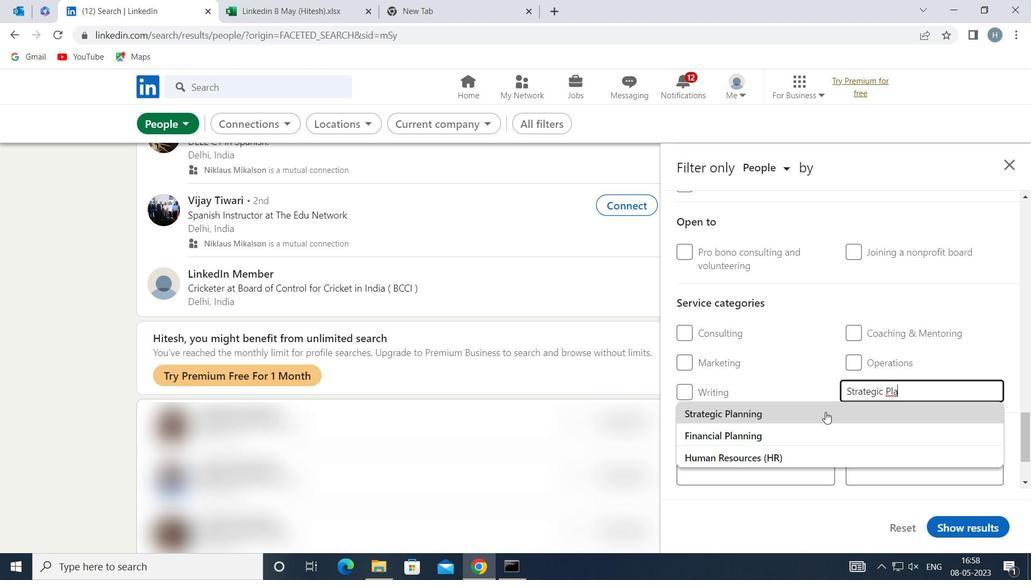 
Action: Mouse moved to (822, 409)
Screenshot: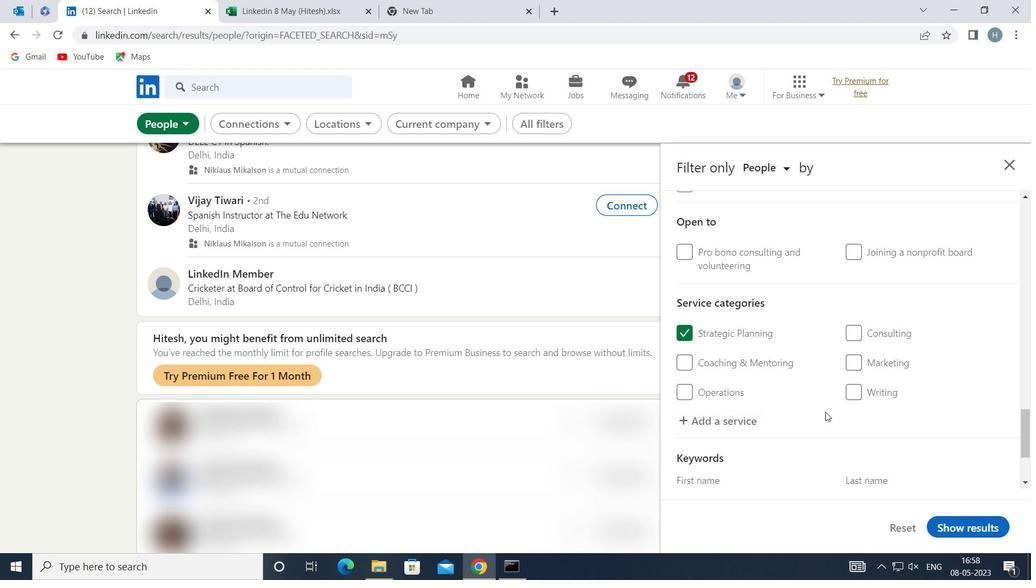 
Action: Mouse scrolled (822, 408) with delta (0, 0)
Screenshot: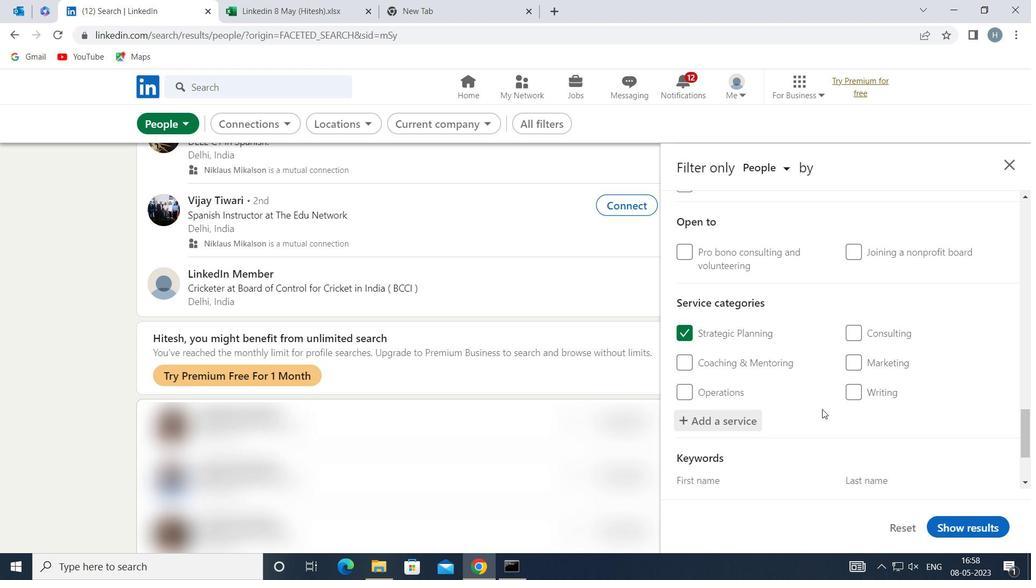 
Action: Mouse scrolled (822, 408) with delta (0, 0)
Screenshot: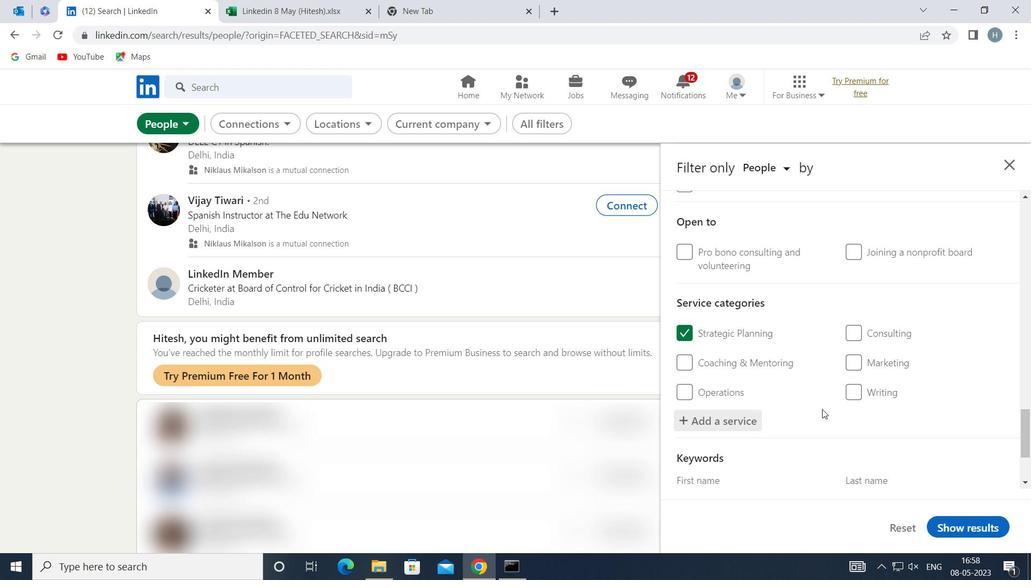 
Action: Mouse scrolled (822, 408) with delta (0, 0)
Screenshot: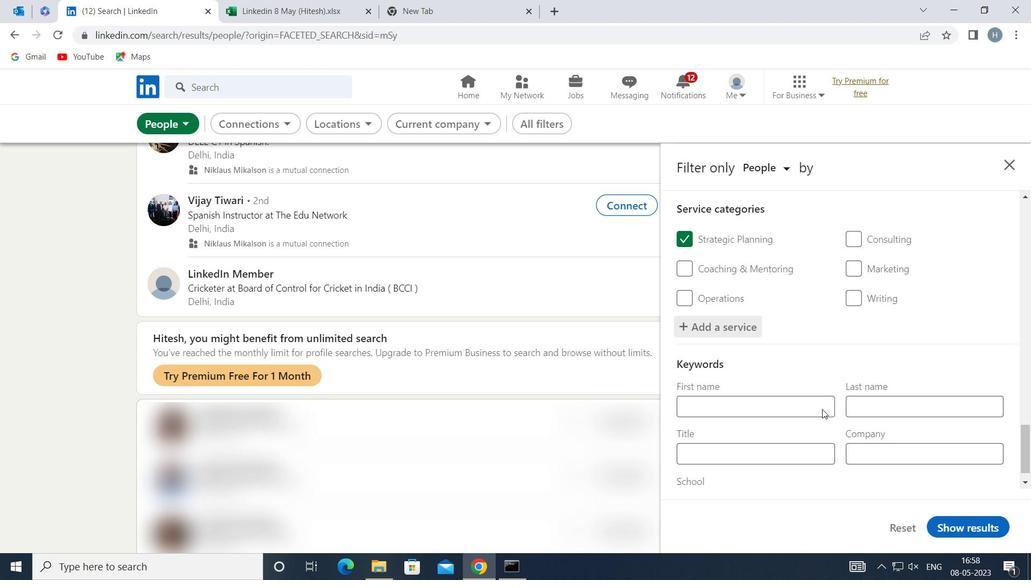 
Action: Mouse moved to (803, 427)
Screenshot: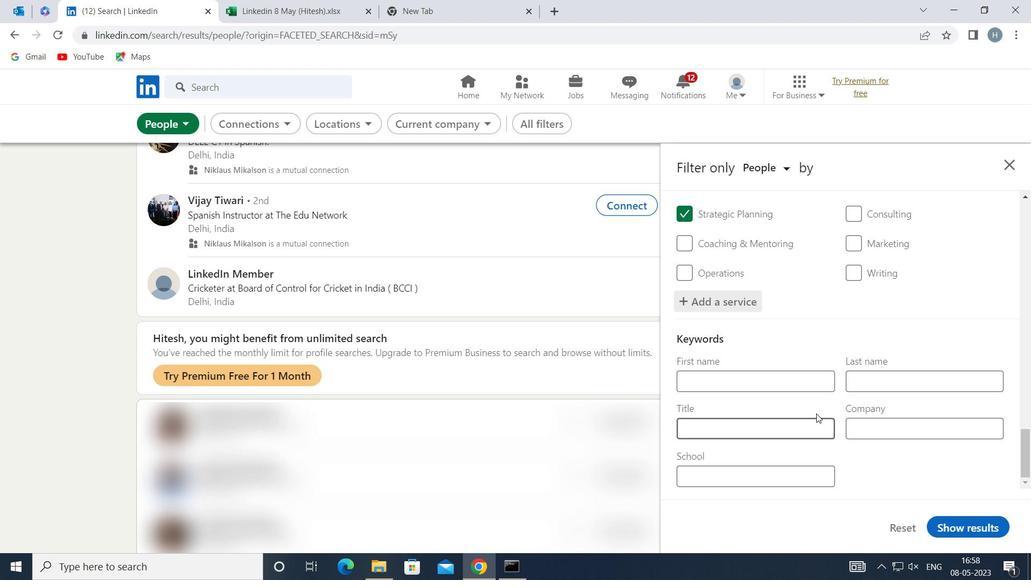 
Action: Mouse pressed left at (803, 427)
Screenshot: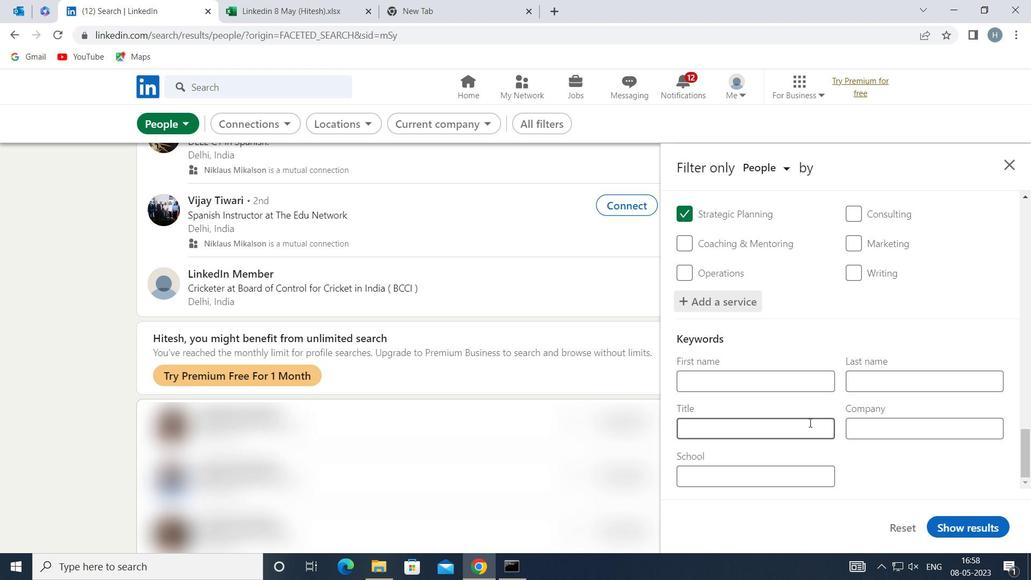 
Action: Key pressed <Key.shift>CHIEF<Key.space><Key.shift>PEOPLE<Key.space><Key.shift>OFFICER
Screenshot: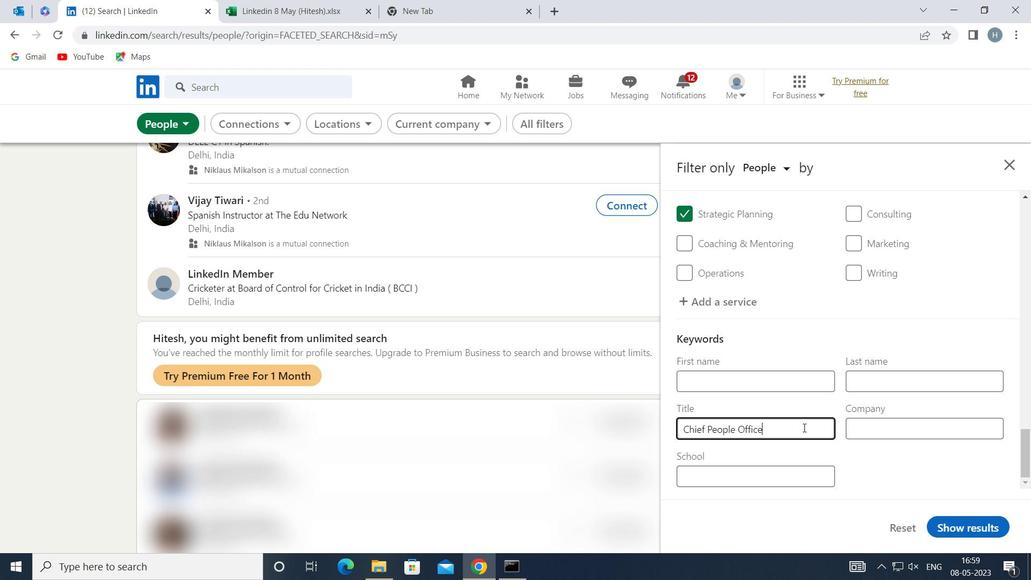 
Action: Mouse moved to (975, 526)
Screenshot: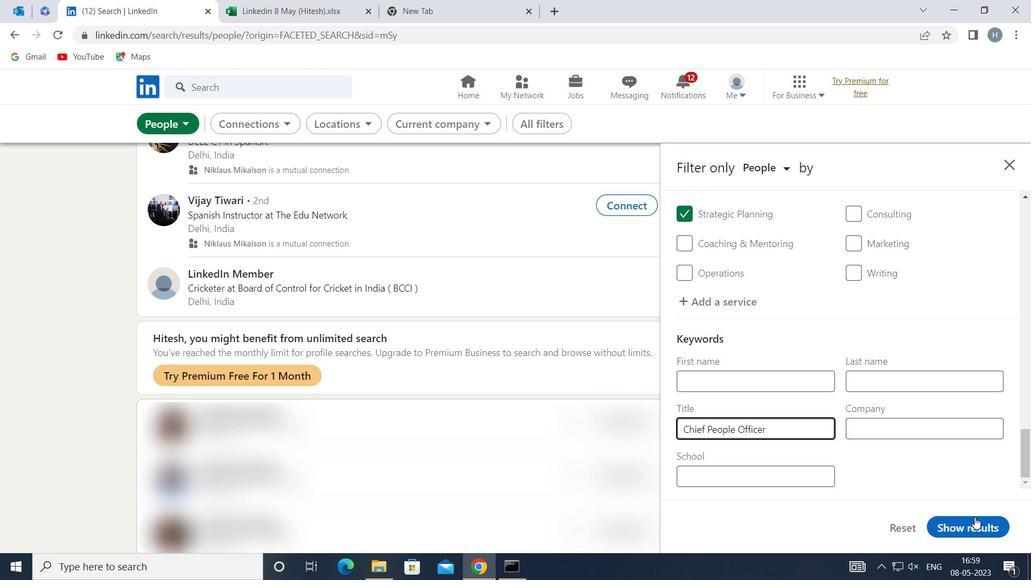 
Action: Mouse pressed left at (975, 526)
Screenshot: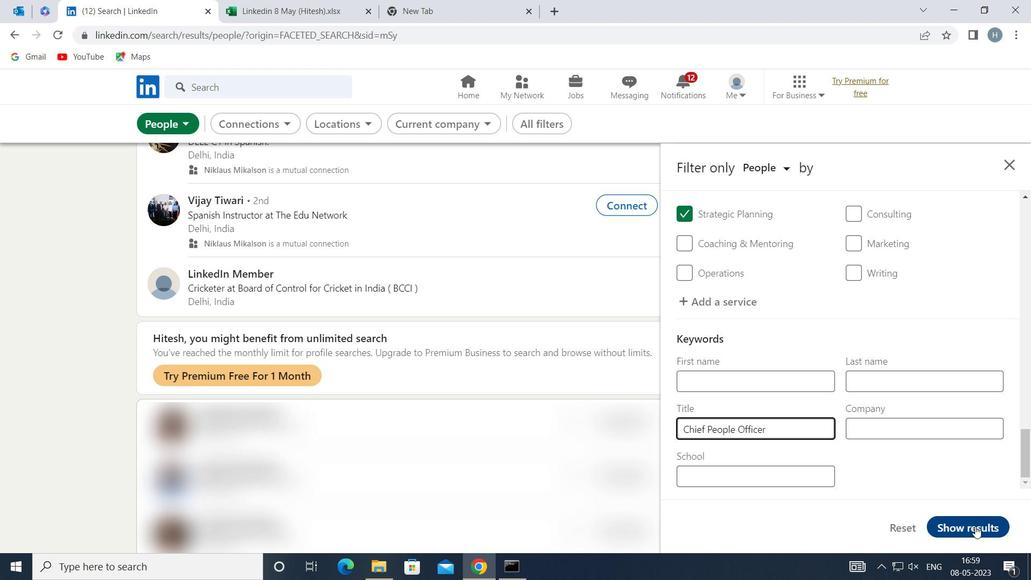 
Action: Mouse moved to (716, 306)
Screenshot: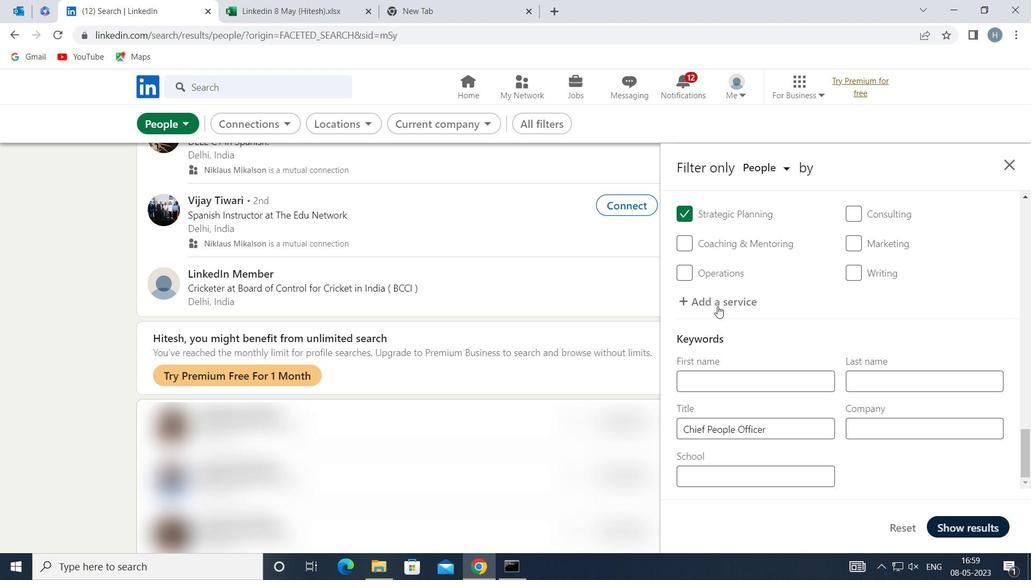 
